 Task: Find connections with filter location Jhīnjhak with filter topic #branding with filter profile language Potuguese with filter current company GlobalLogic with filter school Vignan's Institute of Information Technology, Beside VSEZ, Duvvada, Gajuwaka,Vadlapudi (P.O)Pin-530049 (CC-L3) with filter industry Services for Renewable Energy with filter service category Packaging Design with filter keywords title Orderly
Action: Mouse moved to (147, 221)
Screenshot: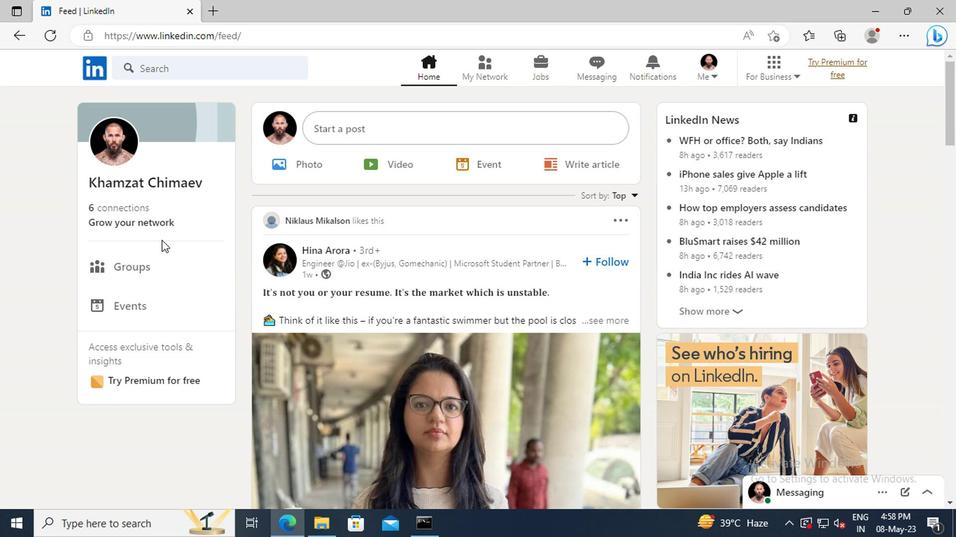 
Action: Mouse pressed left at (147, 221)
Screenshot: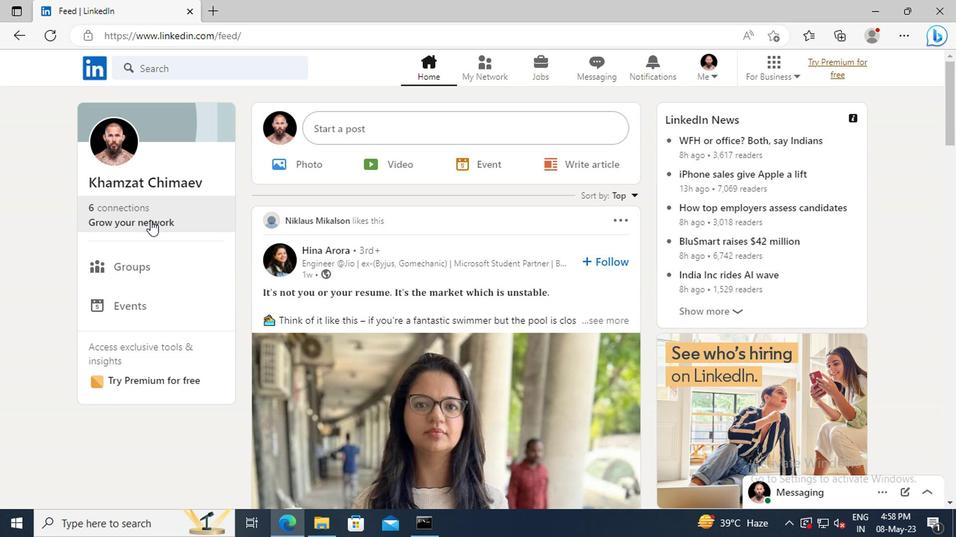 
Action: Mouse moved to (144, 147)
Screenshot: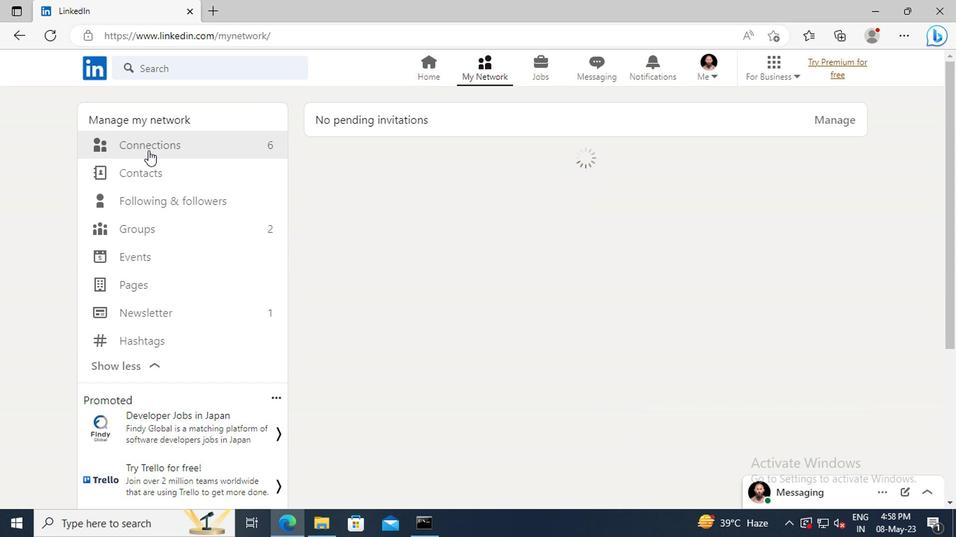 
Action: Mouse pressed left at (144, 147)
Screenshot: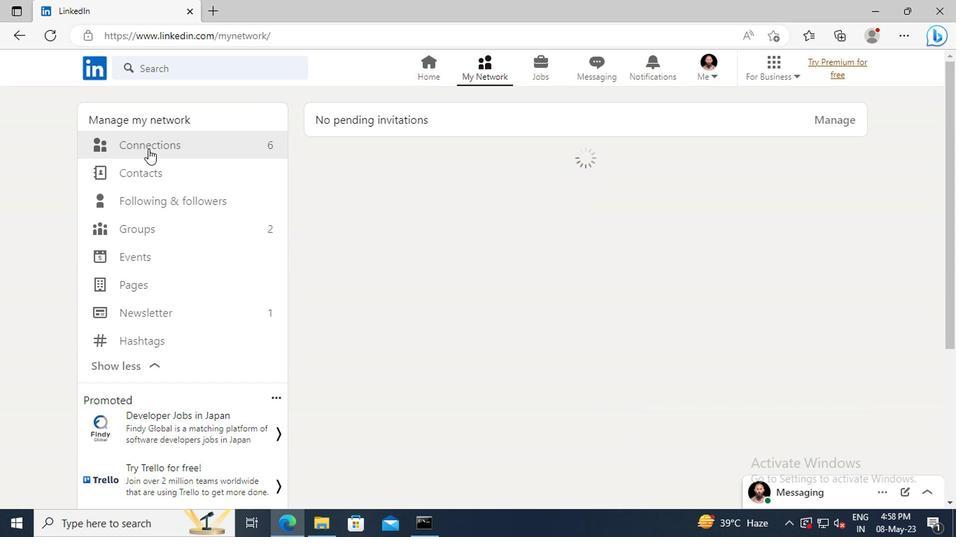 
Action: Mouse moved to (596, 154)
Screenshot: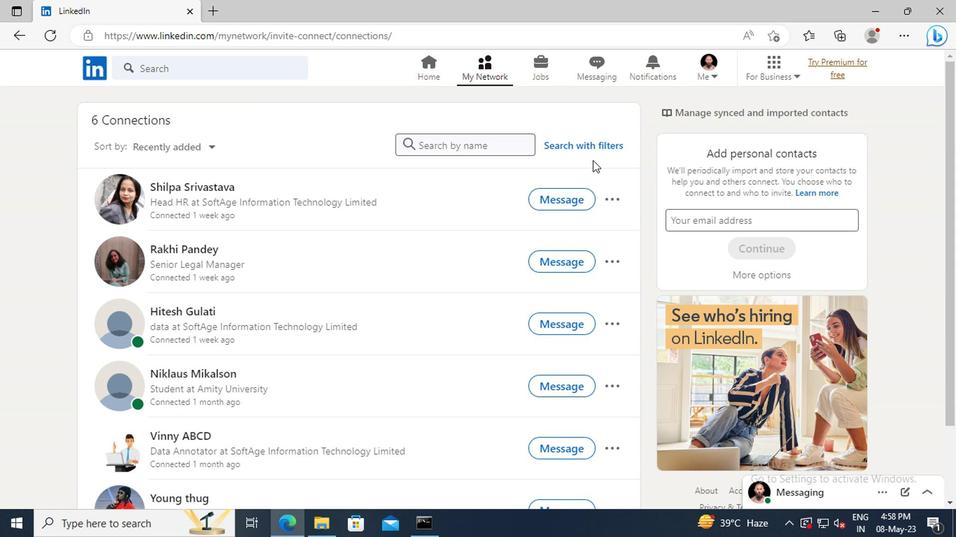 
Action: Mouse pressed left at (596, 154)
Screenshot: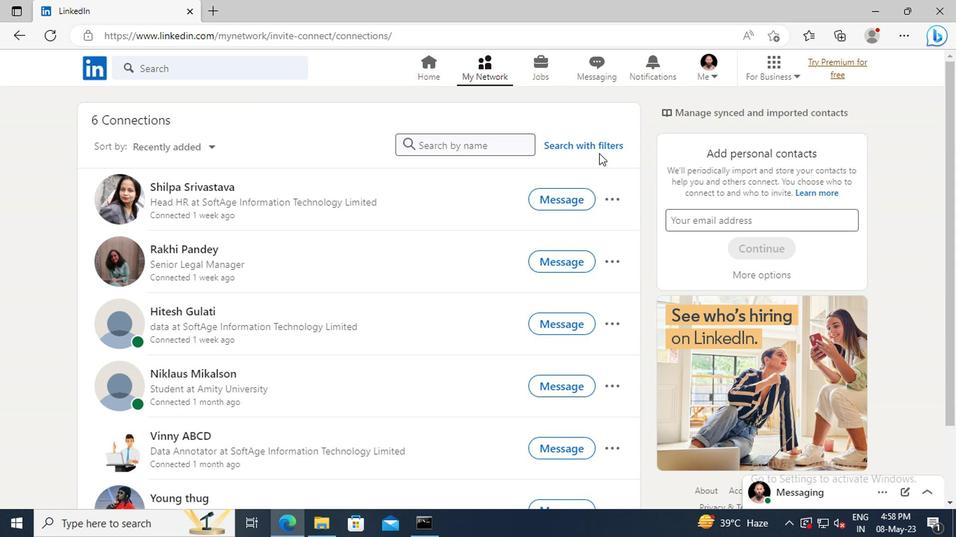 
Action: Mouse moved to (524, 113)
Screenshot: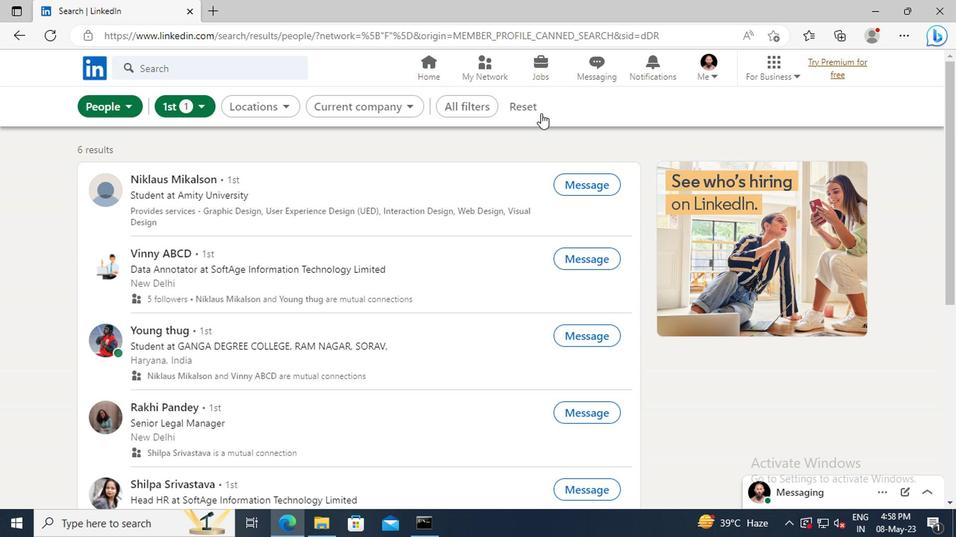 
Action: Mouse pressed left at (524, 113)
Screenshot: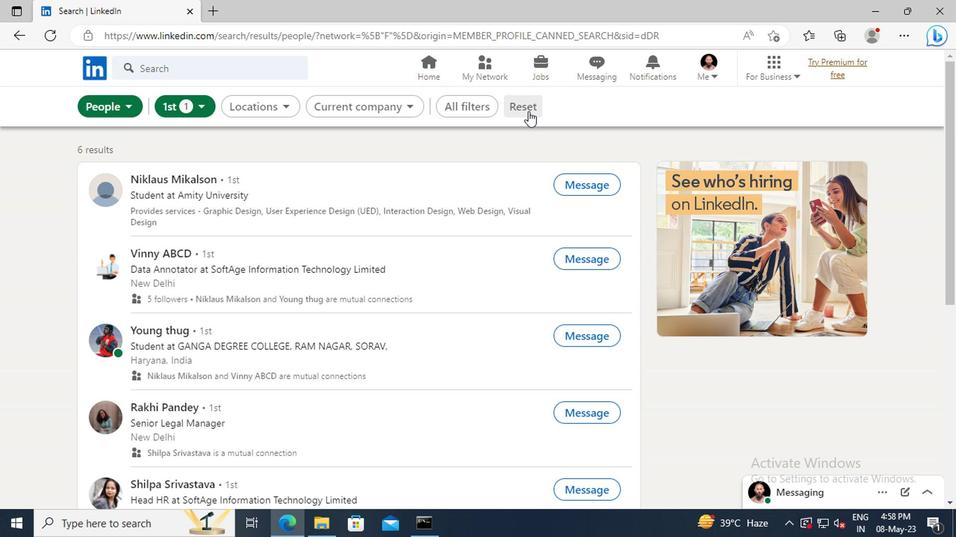 
Action: Mouse moved to (510, 110)
Screenshot: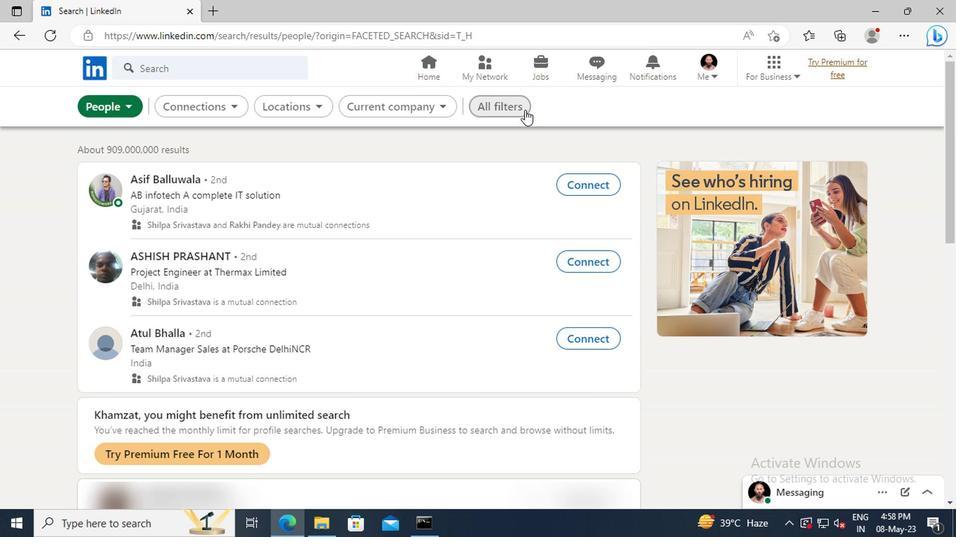 
Action: Mouse pressed left at (510, 110)
Screenshot: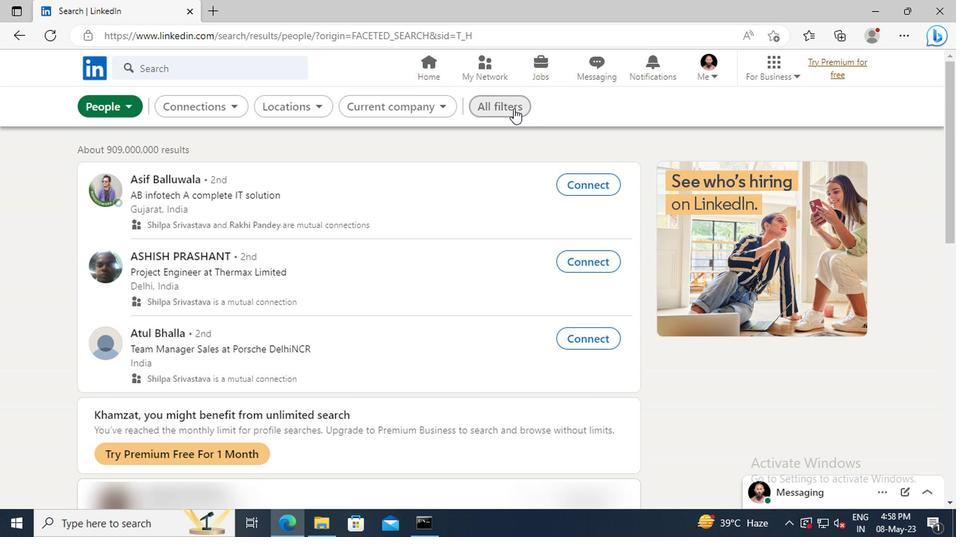 
Action: Mouse moved to (816, 266)
Screenshot: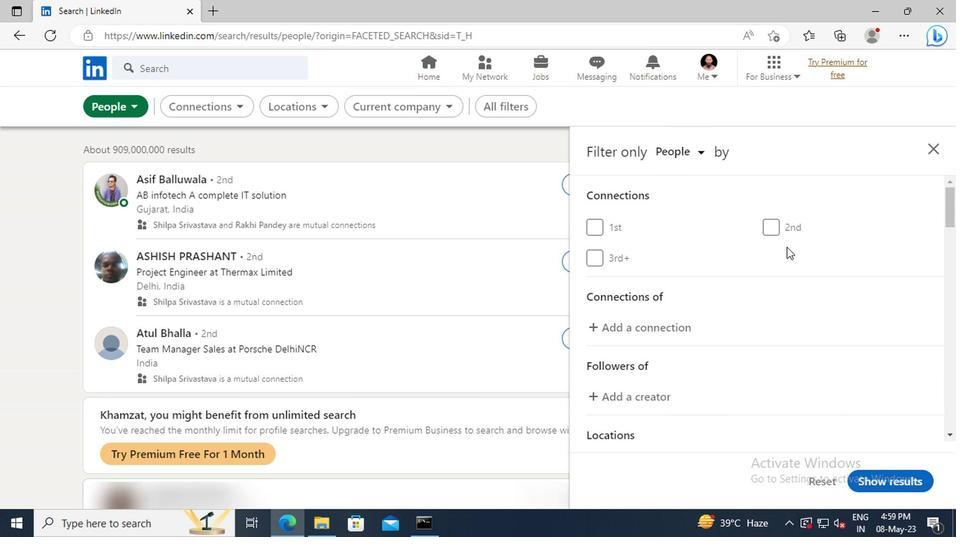 
Action: Mouse scrolled (816, 265) with delta (0, 0)
Screenshot: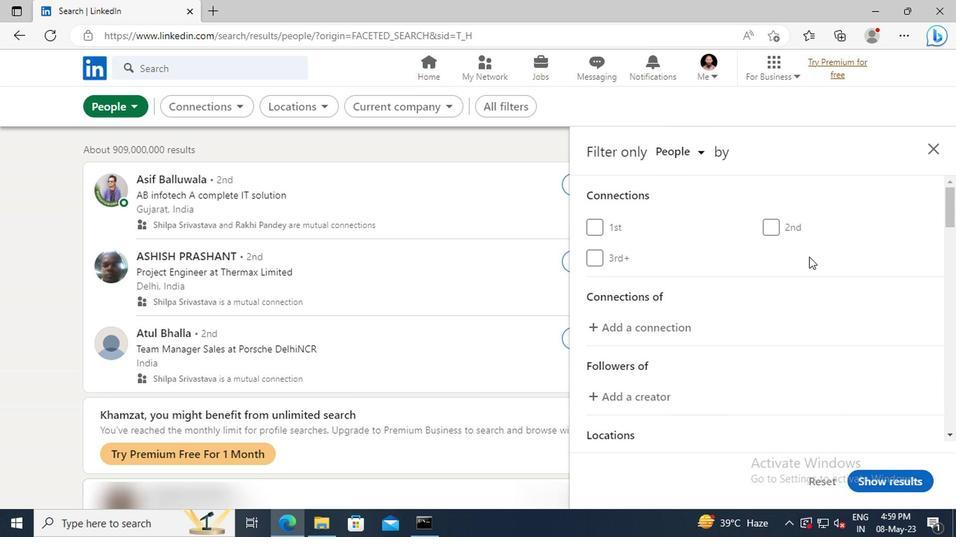 
Action: Mouse scrolled (816, 265) with delta (0, 0)
Screenshot: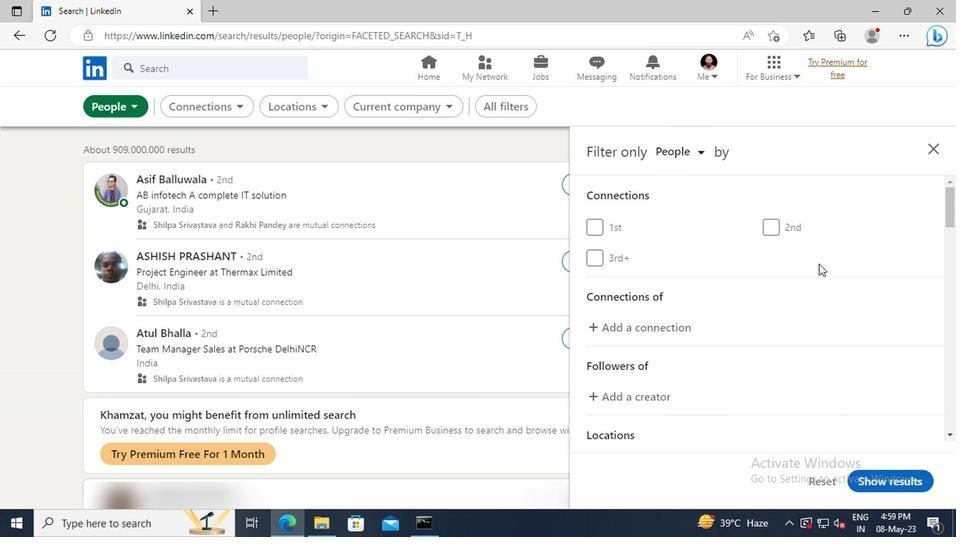 
Action: Mouse scrolled (816, 265) with delta (0, 0)
Screenshot: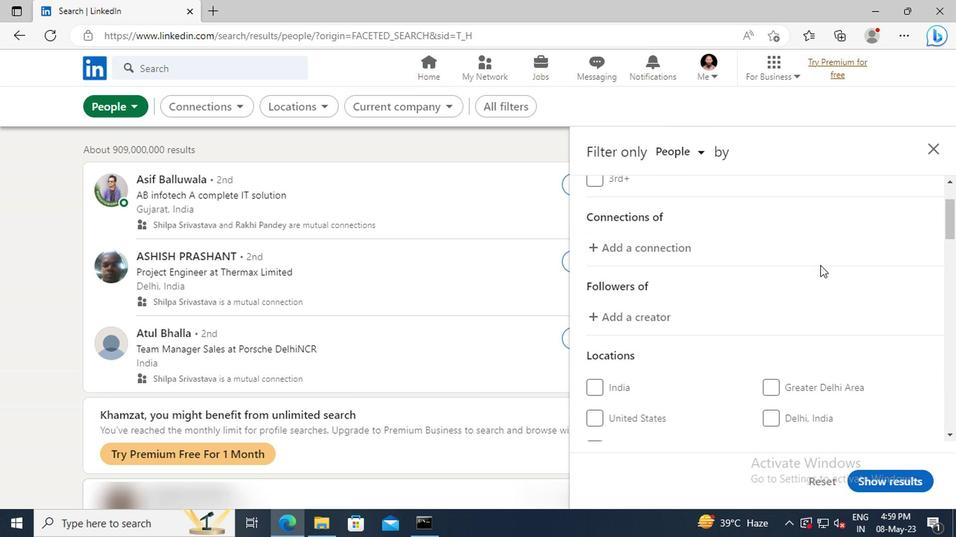 
Action: Mouse scrolled (816, 265) with delta (0, 0)
Screenshot: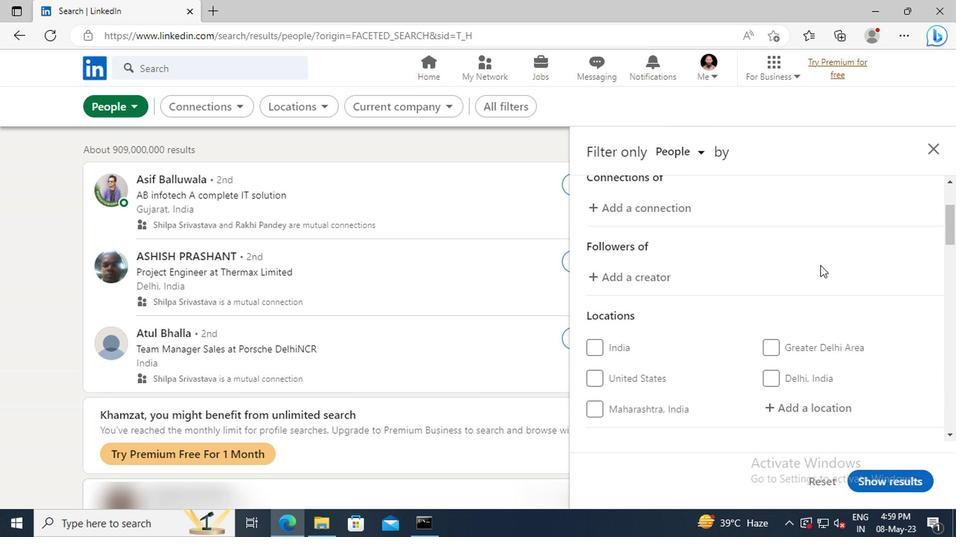 
Action: Mouse scrolled (816, 265) with delta (0, 0)
Screenshot: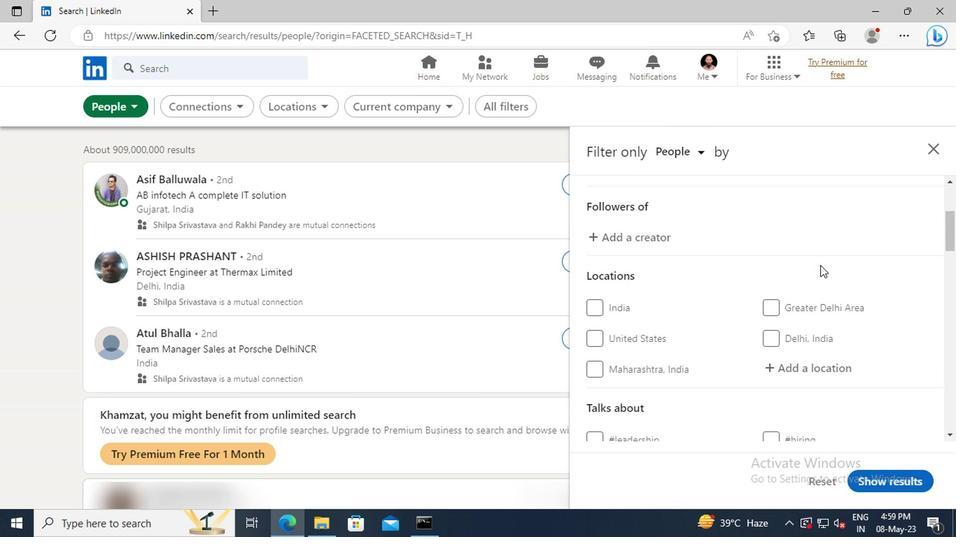 
Action: Mouse scrolled (816, 265) with delta (0, 0)
Screenshot: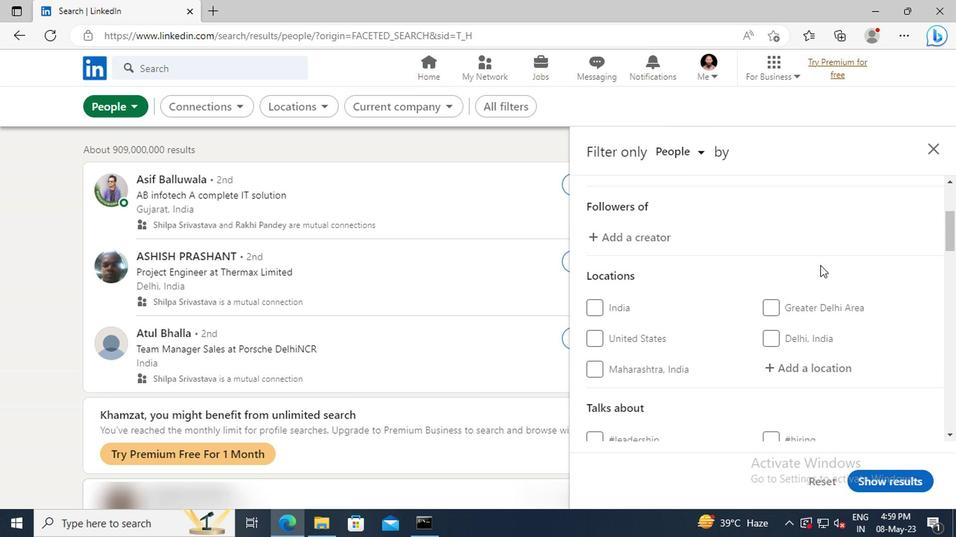 
Action: Mouse moved to (815, 286)
Screenshot: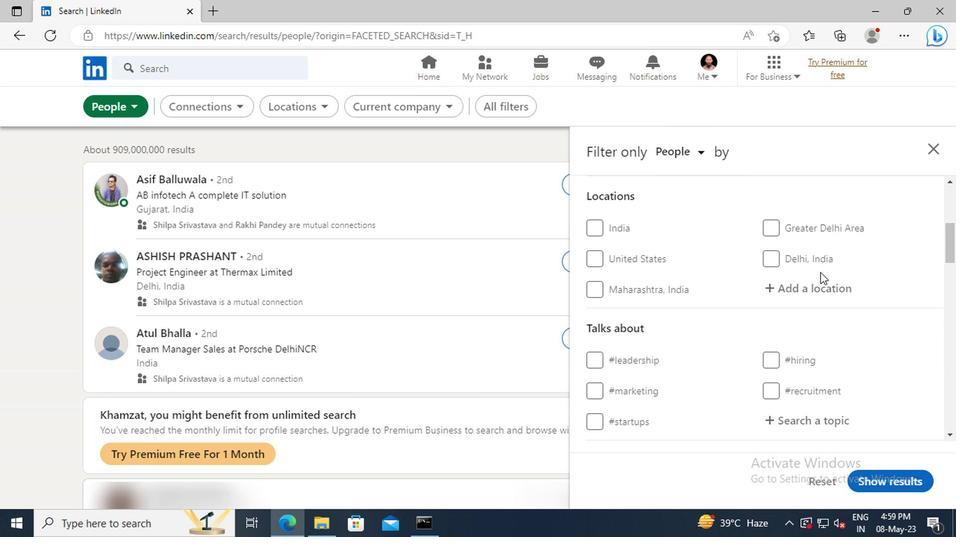 
Action: Mouse pressed left at (815, 286)
Screenshot: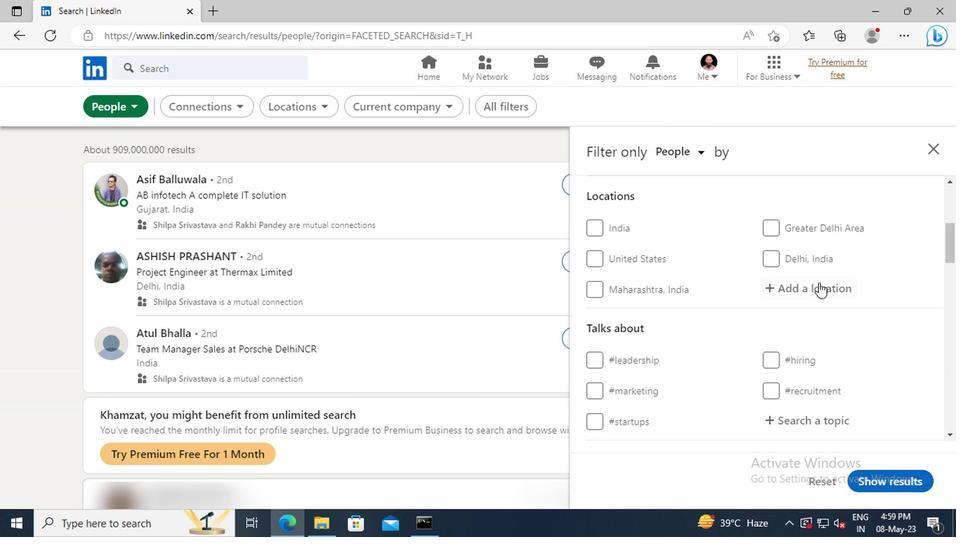 
Action: Key pressed <Key.shift>JHINJHAK<Key.enter>
Screenshot: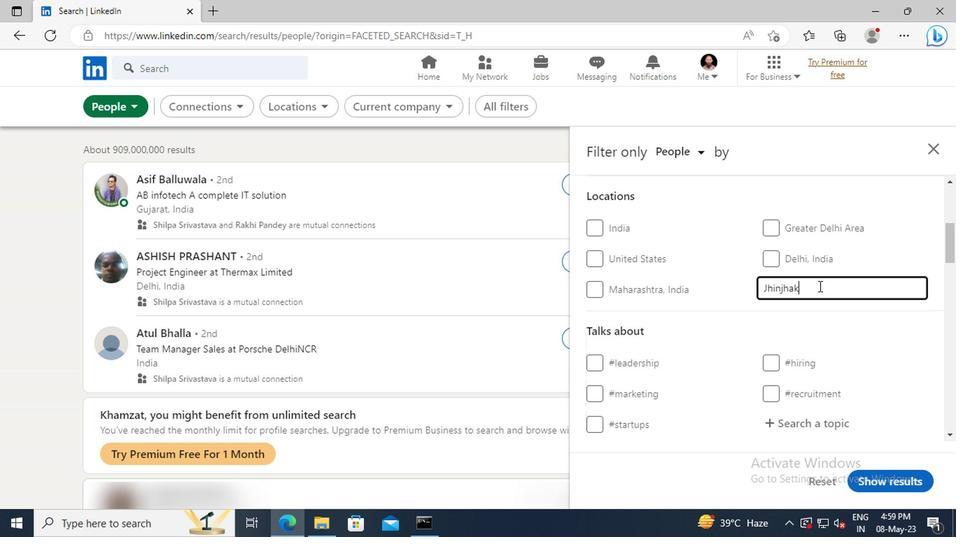 
Action: Mouse scrolled (815, 286) with delta (0, 0)
Screenshot: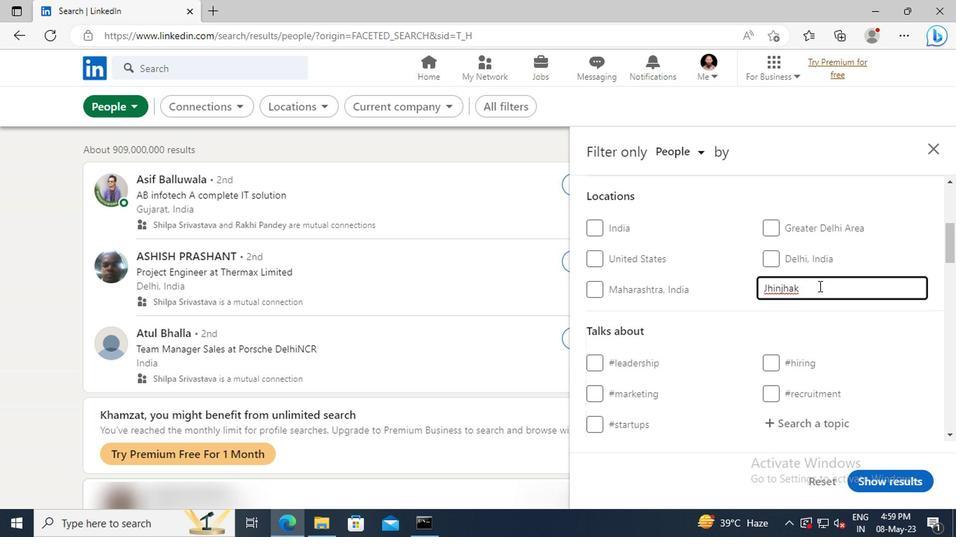
Action: Mouse scrolled (815, 286) with delta (0, 0)
Screenshot: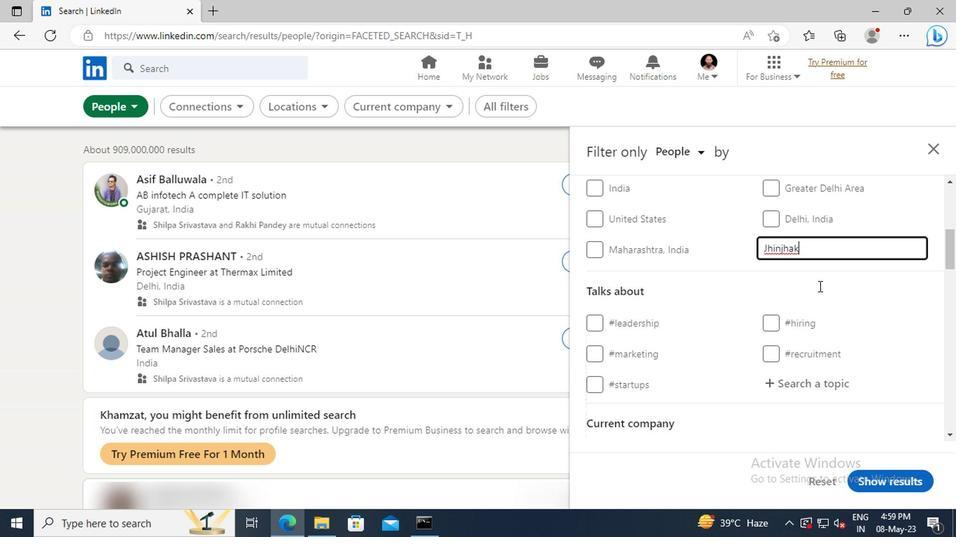 
Action: Mouse scrolled (815, 286) with delta (0, 0)
Screenshot: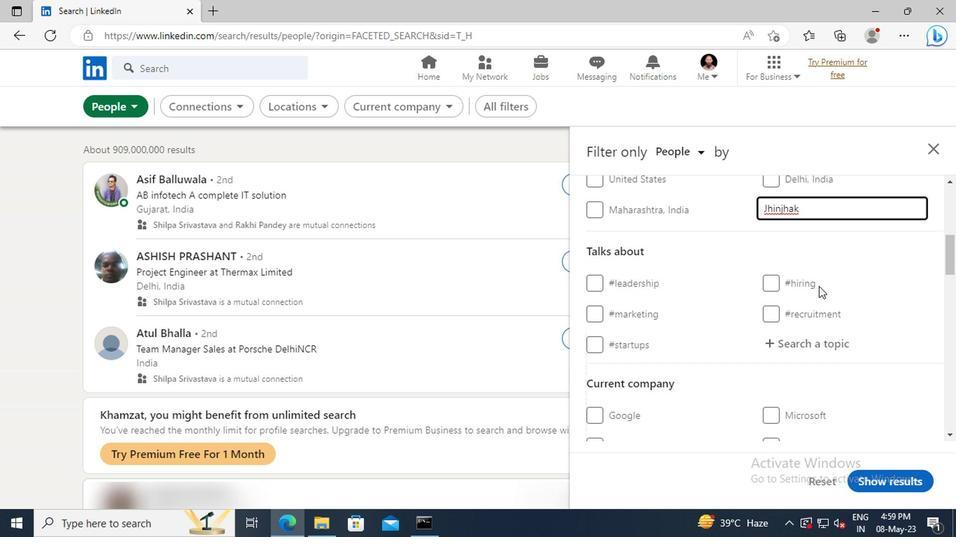 
Action: Mouse moved to (810, 303)
Screenshot: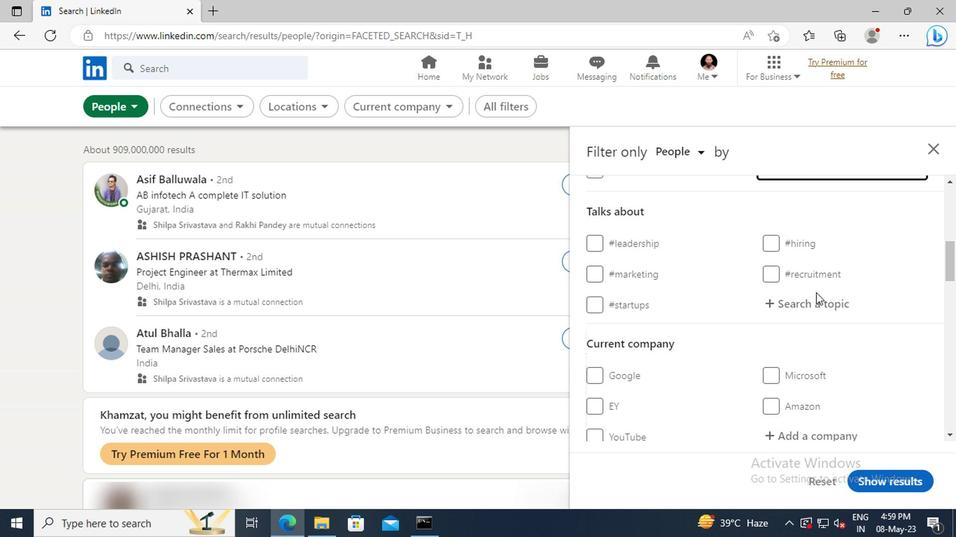 
Action: Mouse pressed left at (810, 303)
Screenshot: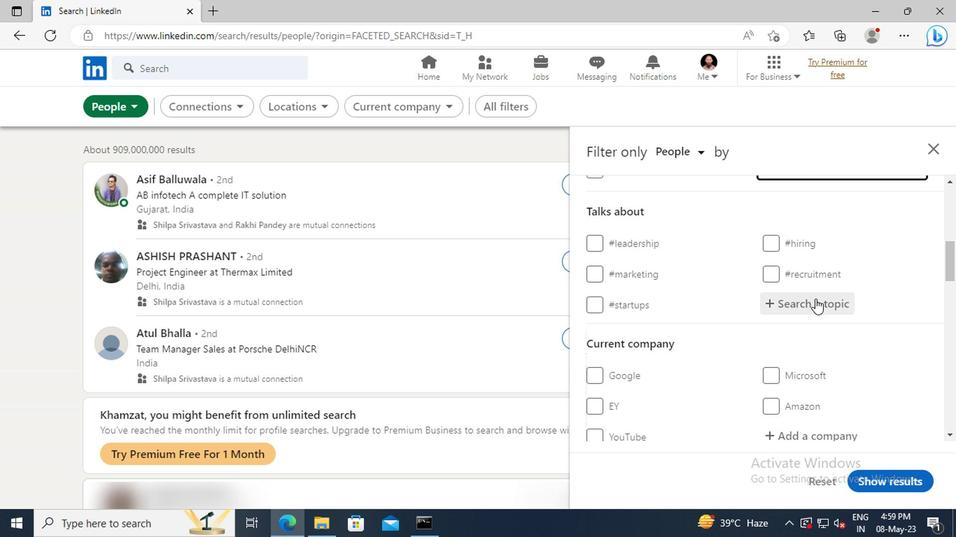 
Action: Key pressed BRANDI
Screenshot: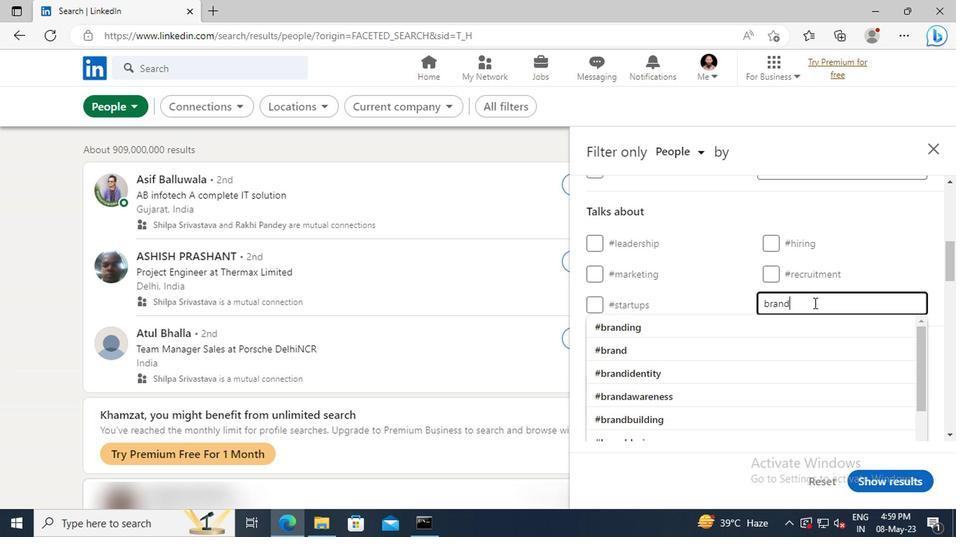 
Action: Mouse moved to (814, 321)
Screenshot: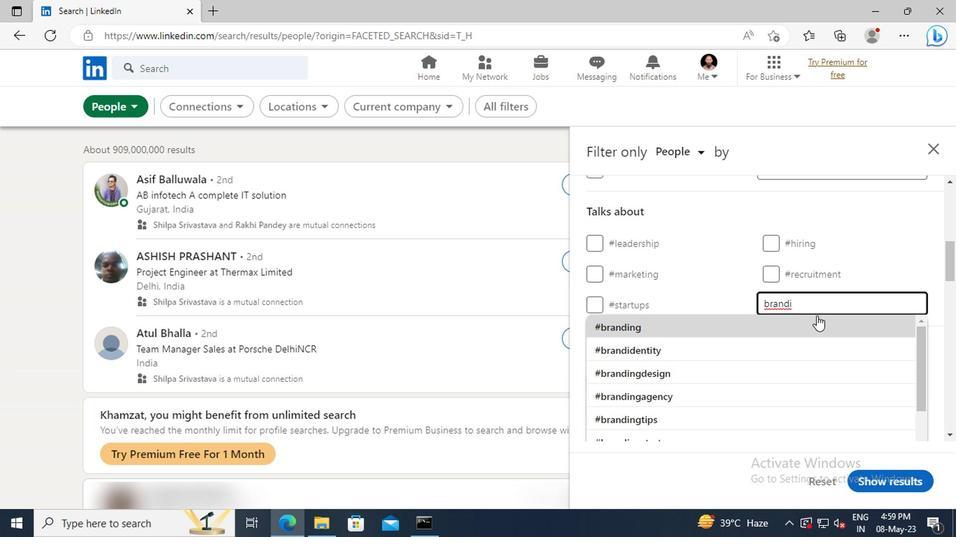
Action: Mouse pressed left at (814, 321)
Screenshot: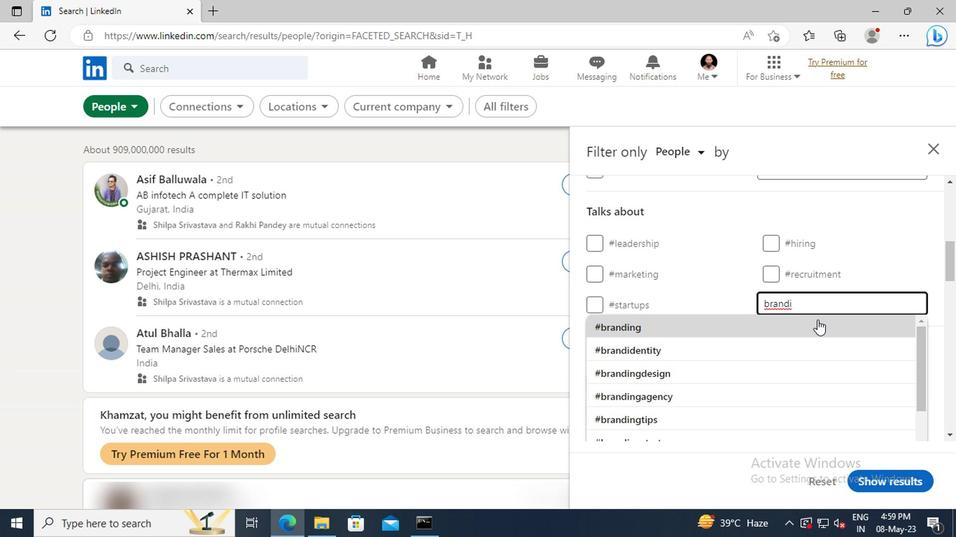 
Action: Mouse scrolled (814, 321) with delta (0, 0)
Screenshot: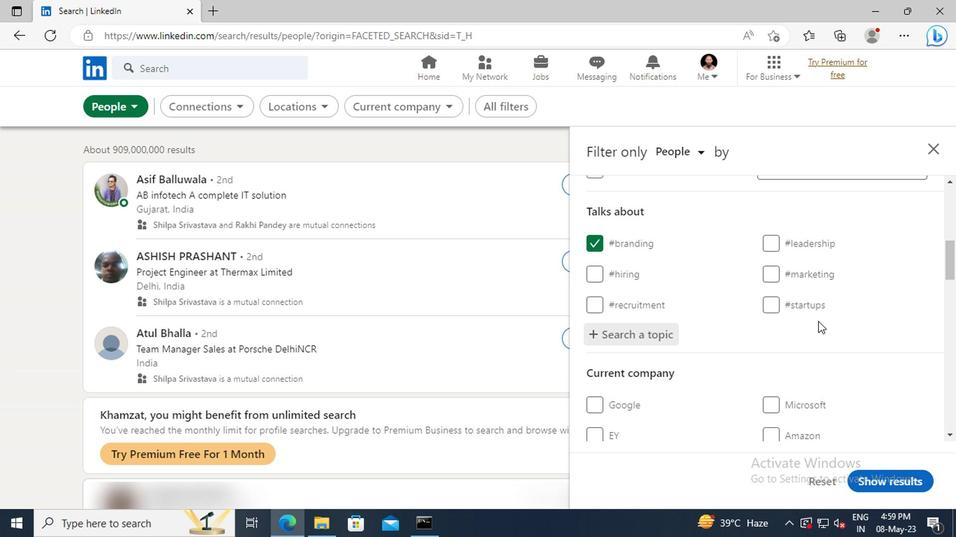 
Action: Mouse scrolled (814, 321) with delta (0, 0)
Screenshot: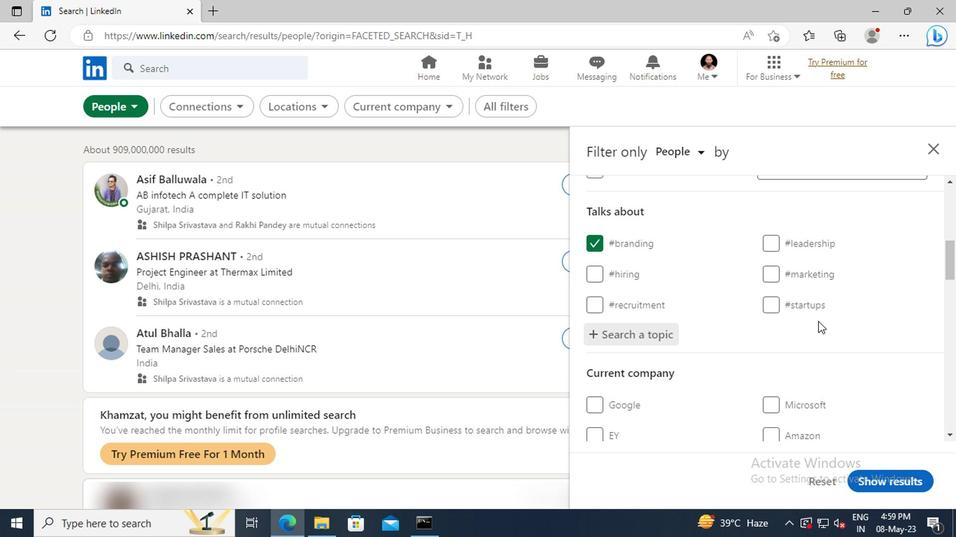 
Action: Mouse scrolled (814, 321) with delta (0, 0)
Screenshot: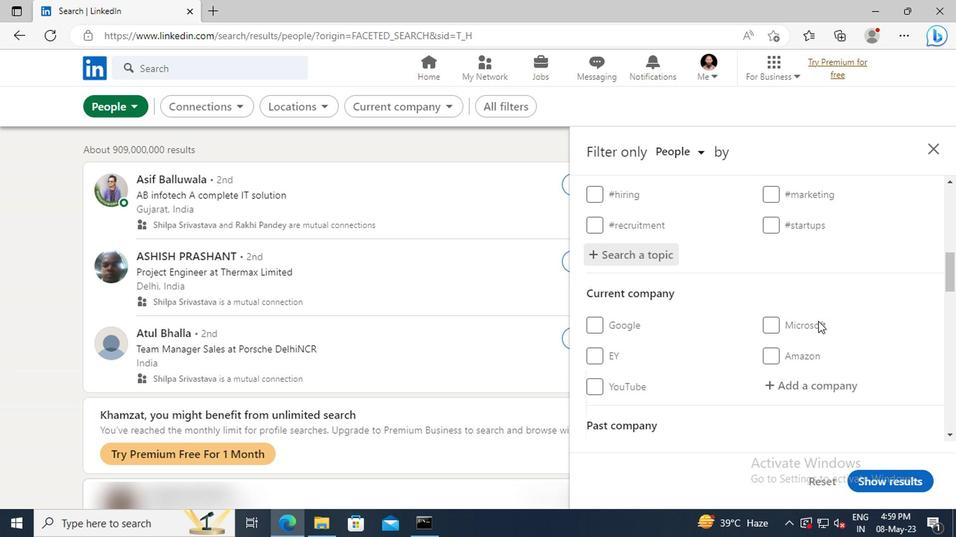 
Action: Mouse scrolled (814, 321) with delta (0, 0)
Screenshot: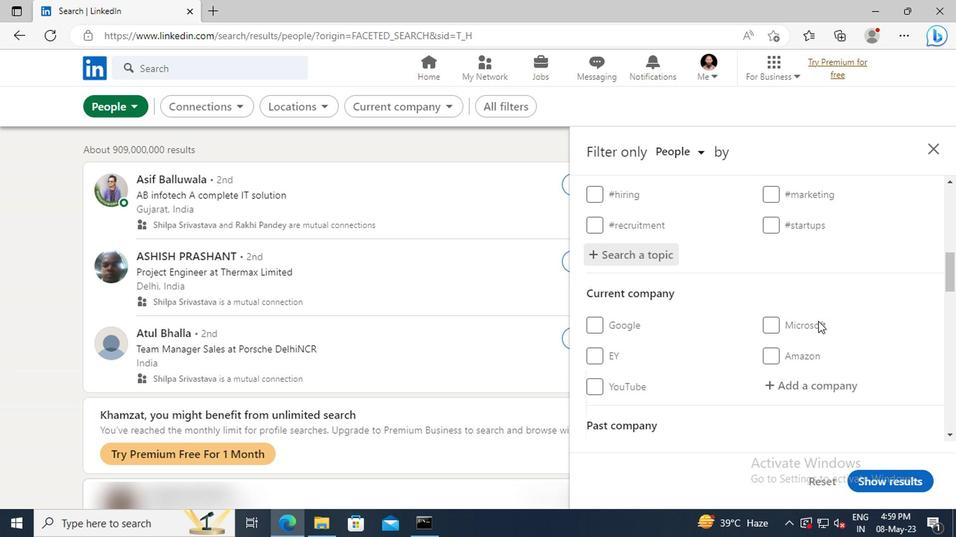 
Action: Mouse scrolled (814, 321) with delta (0, 0)
Screenshot: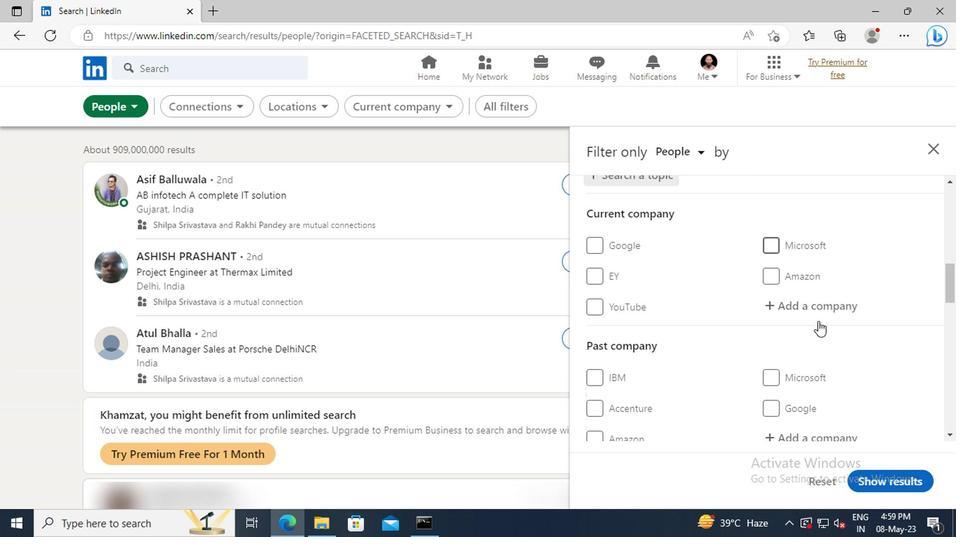 
Action: Mouse scrolled (814, 321) with delta (0, 0)
Screenshot: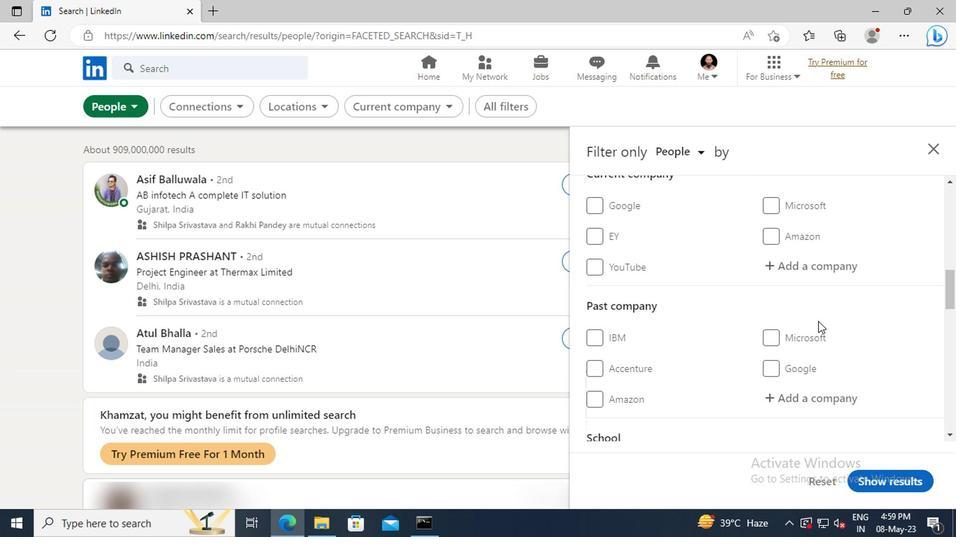 
Action: Mouse scrolled (814, 321) with delta (0, 0)
Screenshot: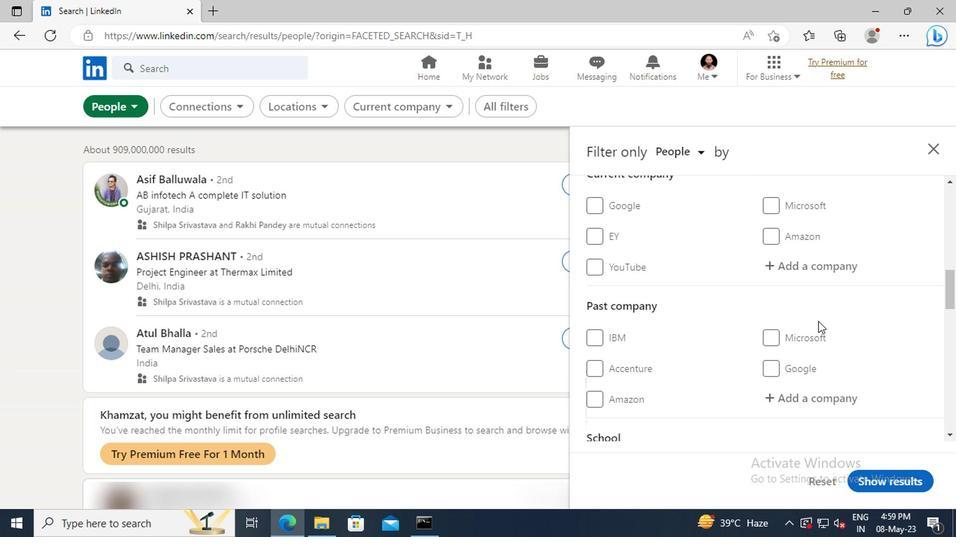 
Action: Mouse scrolled (814, 321) with delta (0, 0)
Screenshot: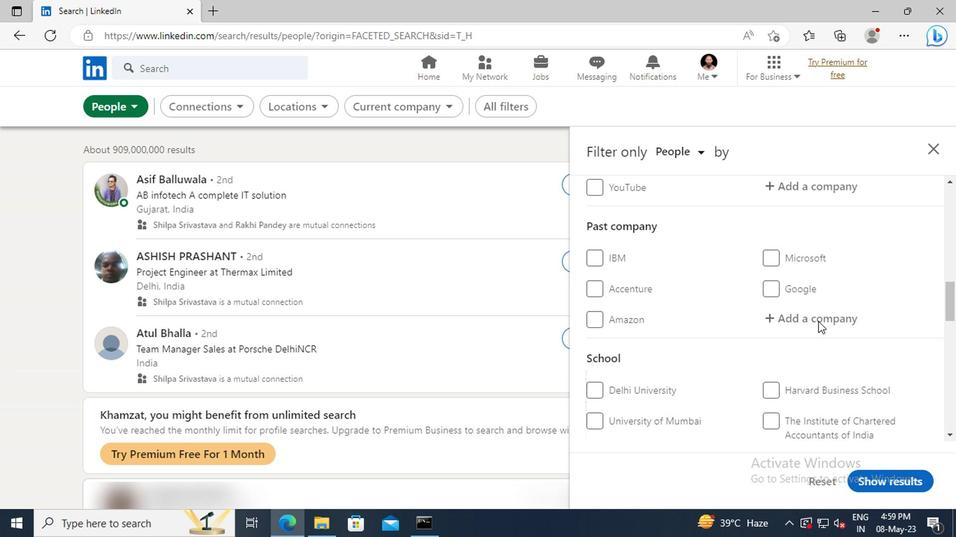 
Action: Mouse scrolled (814, 321) with delta (0, 0)
Screenshot: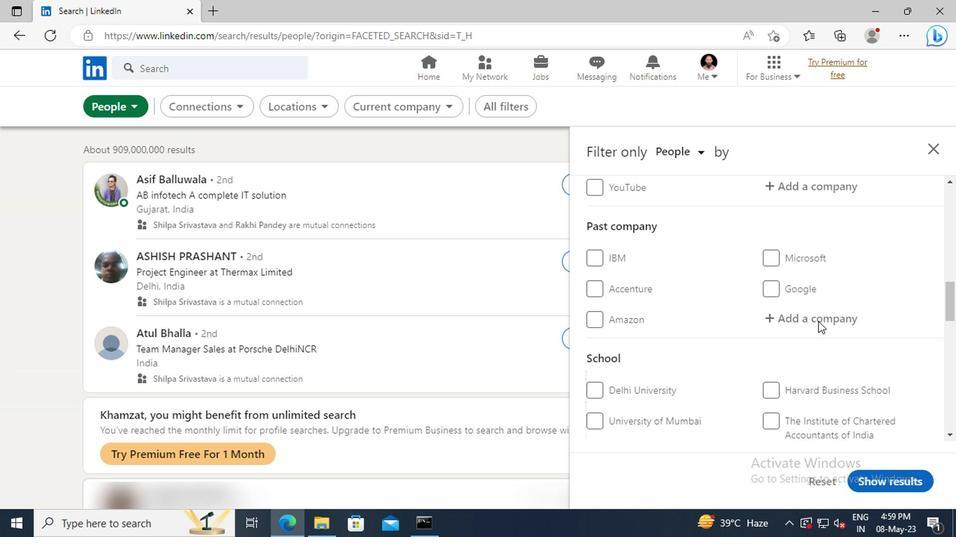 
Action: Mouse scrolled (814, 321) with delta (0, 0)
Screenshot: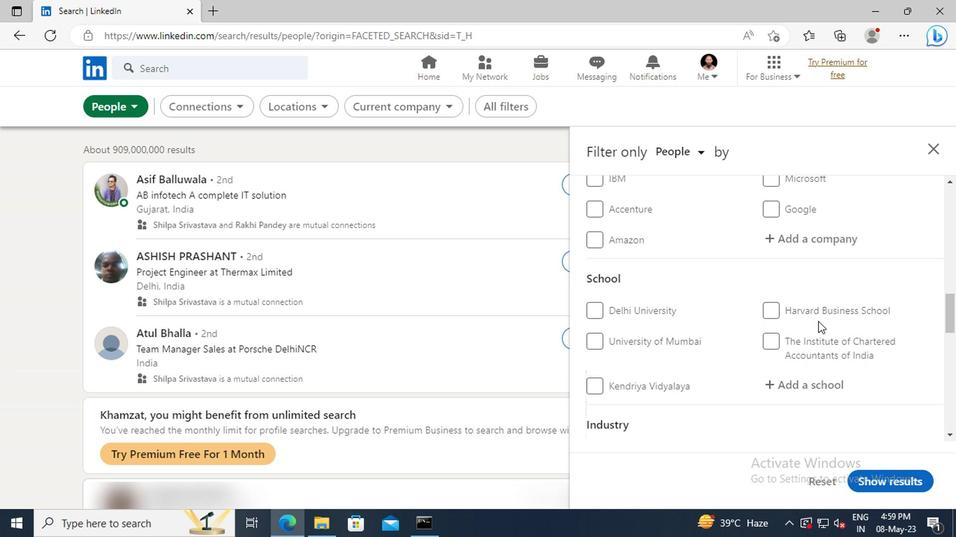 
Action: Mouse scrolled (814, 321) with delta (0, 0)
Screenshot: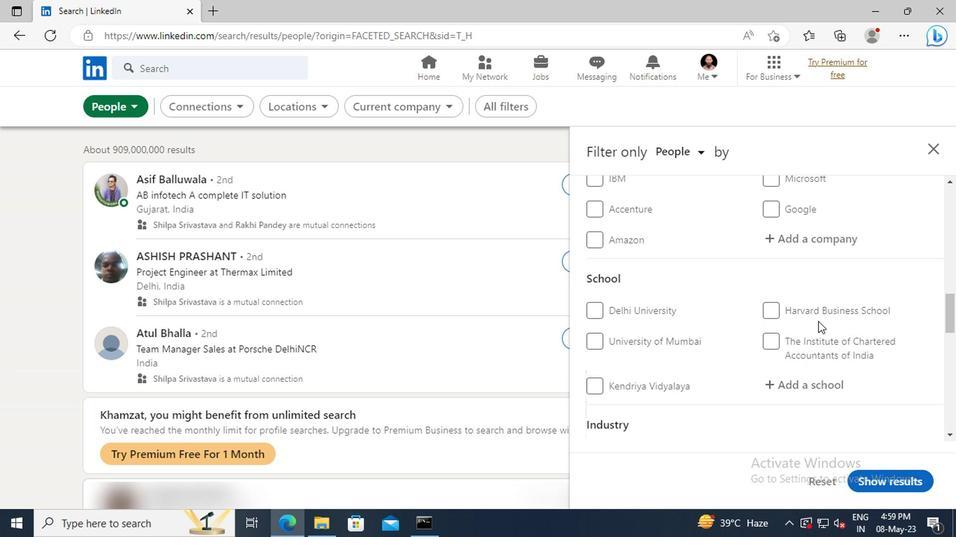 
Action: Mouse scrolled (814, 321) with delta (0, 0)
Screenshot: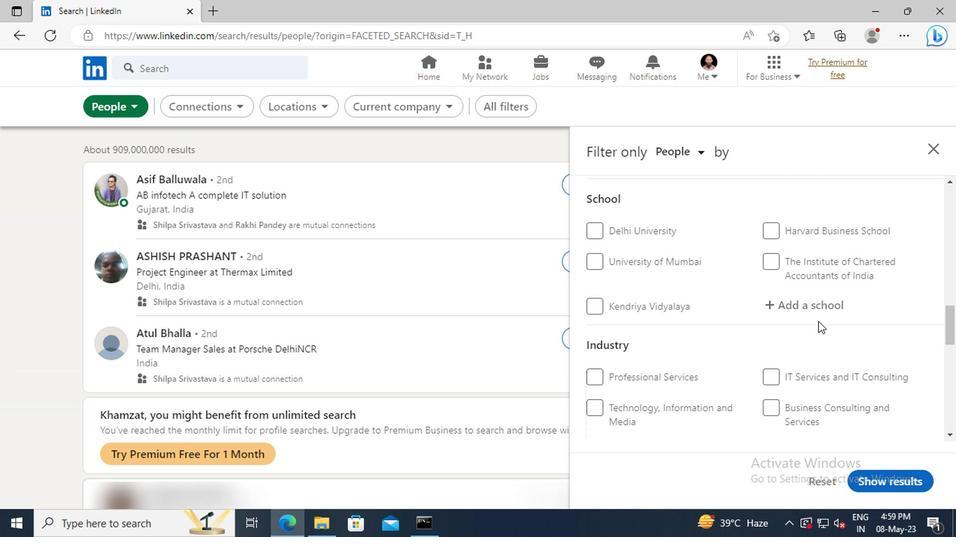 
Action: Mouse scrolled (814, 321) with delta (0, 0)
Screenshot: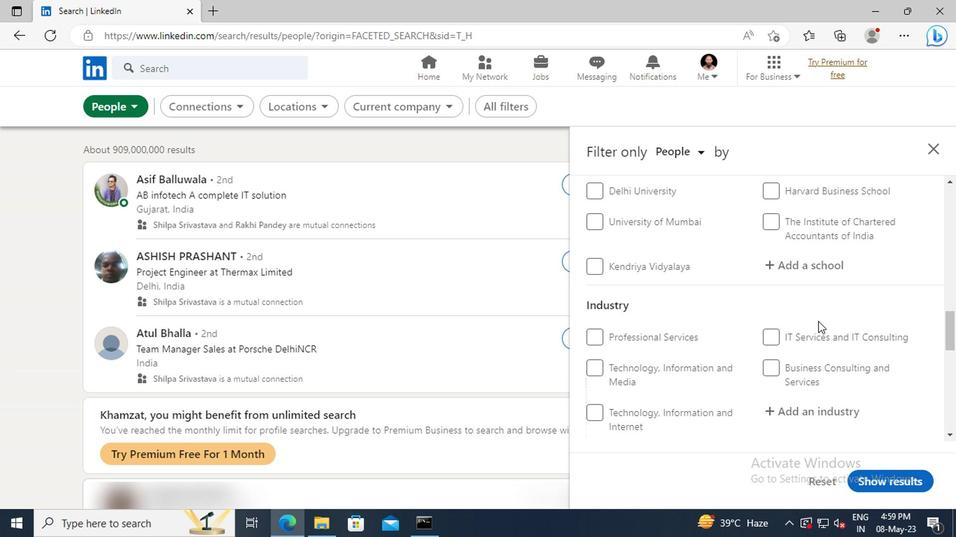 
Action: Mouse scrolled (814, 321) with delta (0, 0)
Screenshot: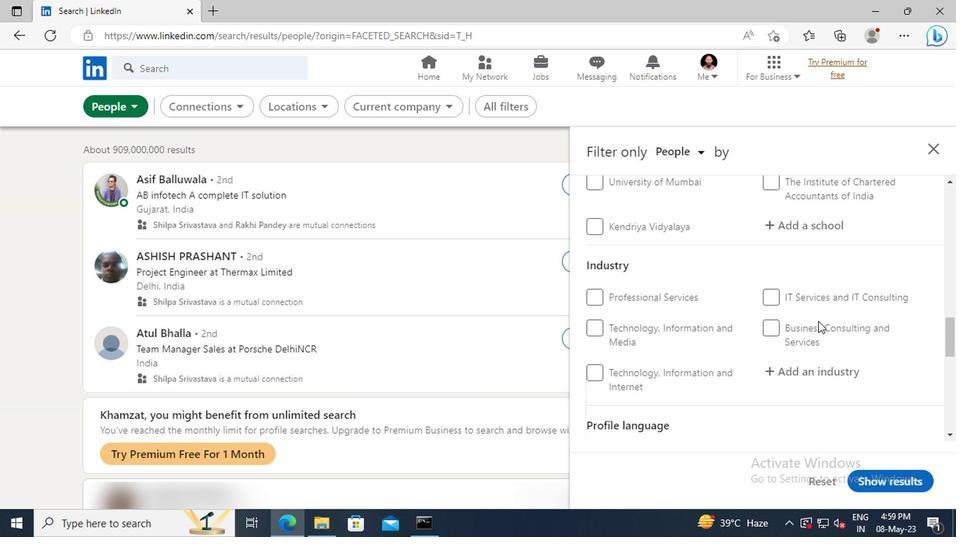 
Action: Mouse scrolled (814, 321) with delta (0, 0)
Screenshot: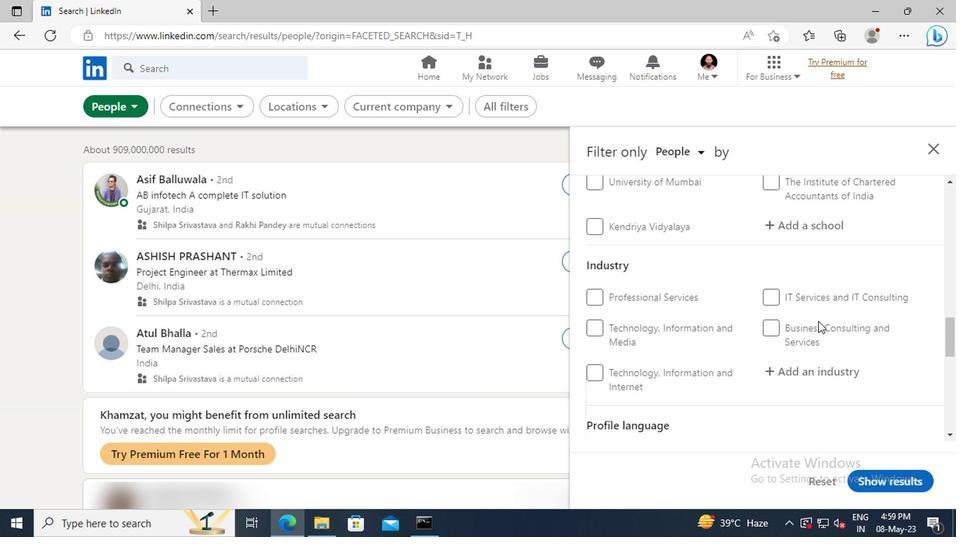 
Action: Mouse scrolled (814, 321) with delta (0, 0)
Screenshot: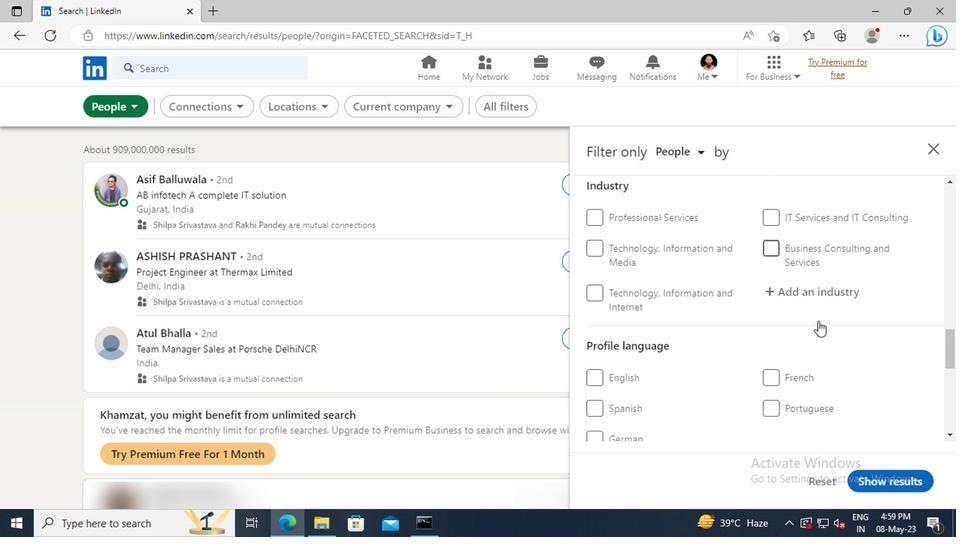
Action: Mouse moved to (773, 372)
Screenshot: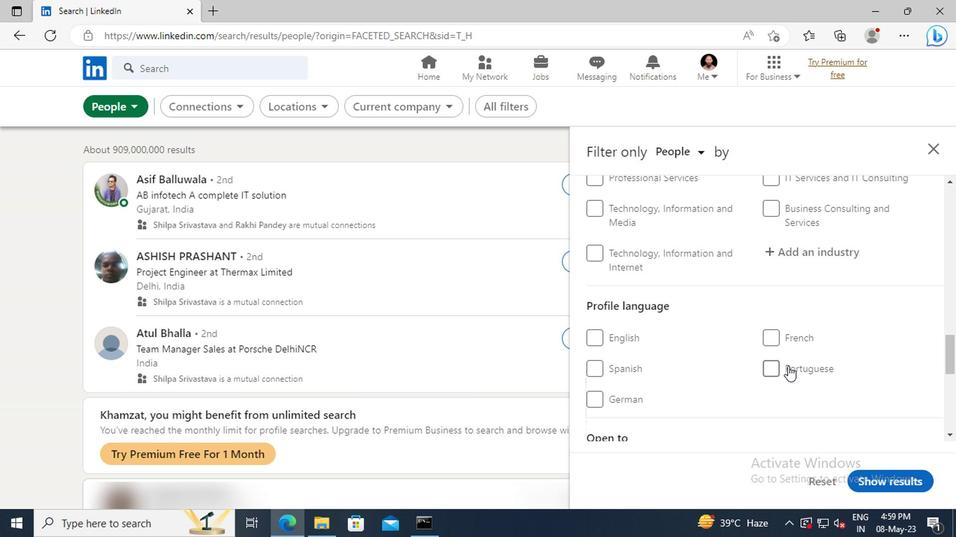 
Action: Mouse pressed left at (773, 372)
Screenshot: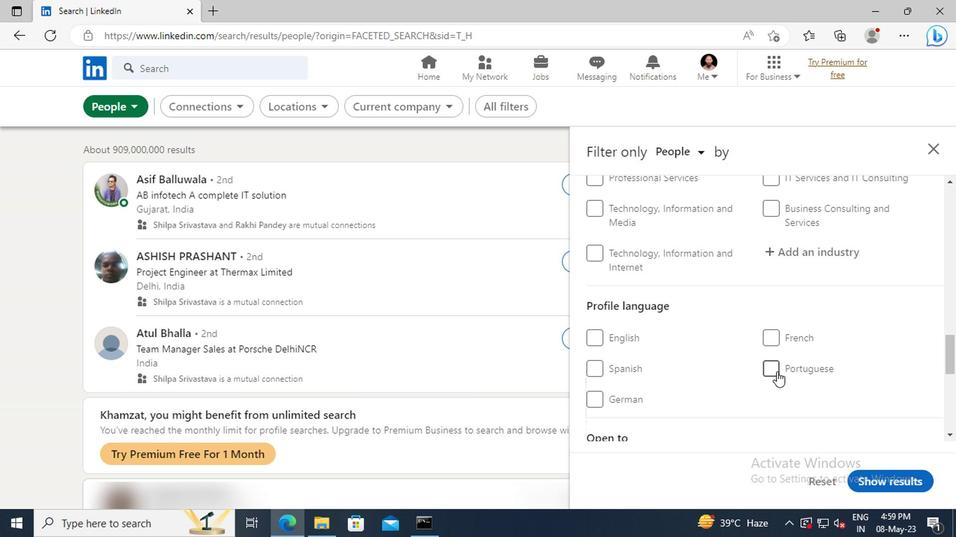 
Action: Mouse moved to (794, 337)
Screenshot: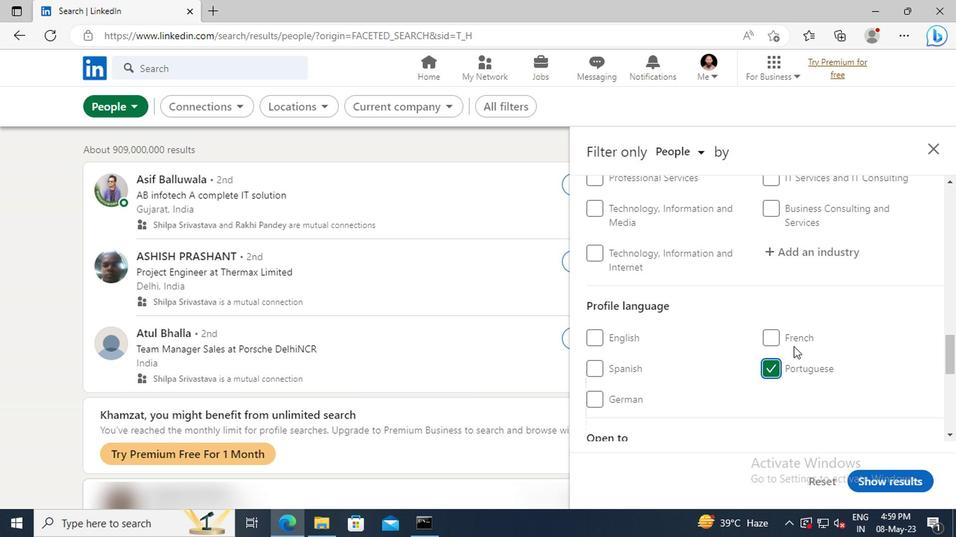 
Action: Mouse scrolled (794, 338) with delta (0, 0)
Screenshot: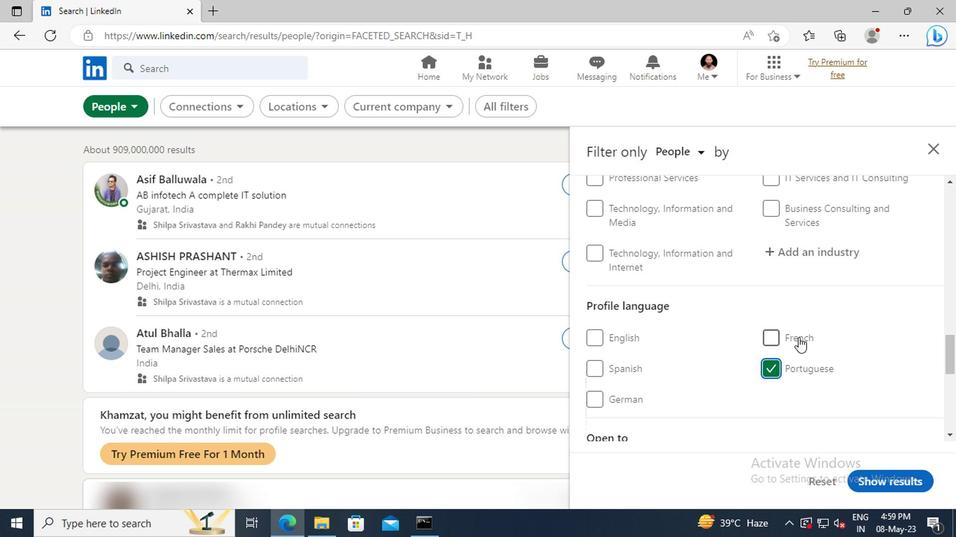 
Action: Mouse scrolled (794, 338) with delta (0, 0)
Screenshot: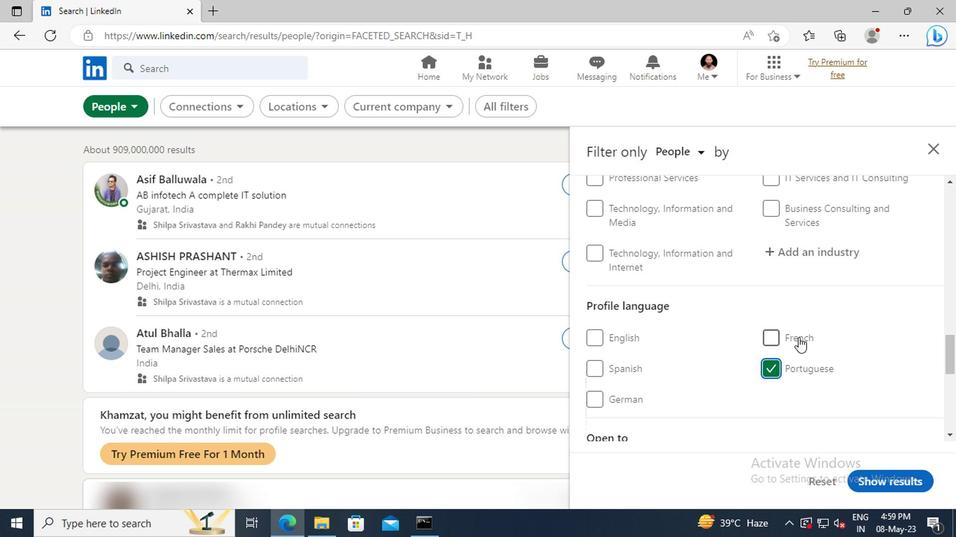 
Action: Mouse scrolled (794, 338) with delta (0, 0)
Screenshot: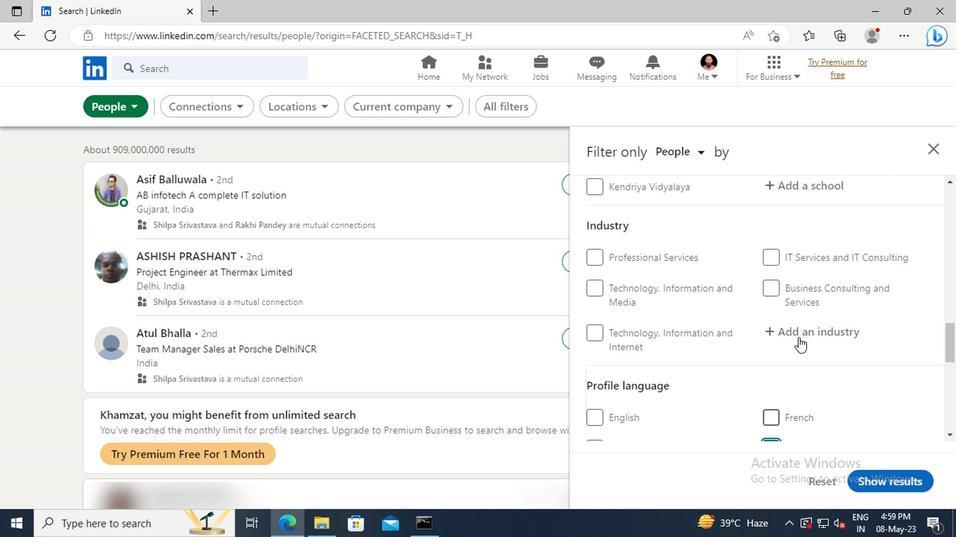 
Action: Mouse scrolled (794, 338) with delta (0, 0)
Screenshot: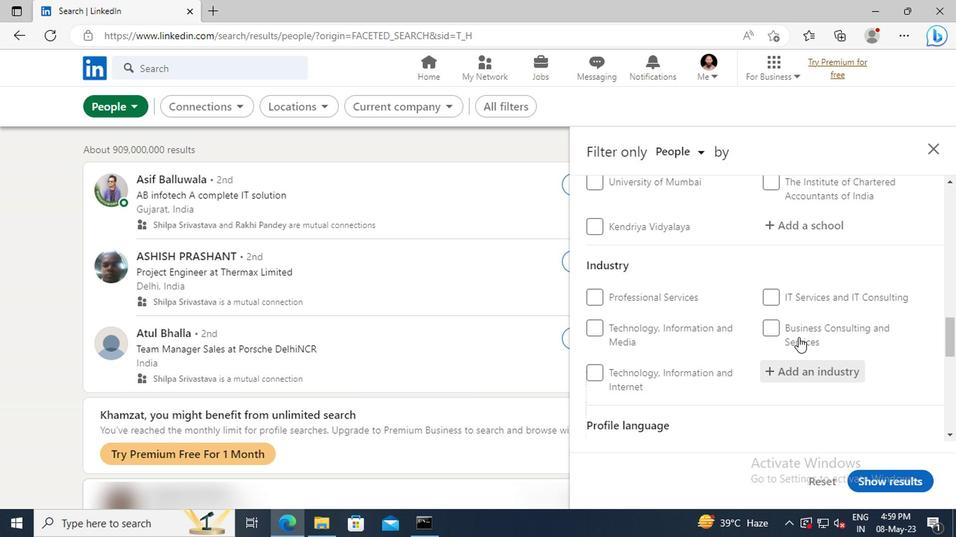 
Action: Mouse scrolled (794, 338) with delta (0, 0)
Screenshot: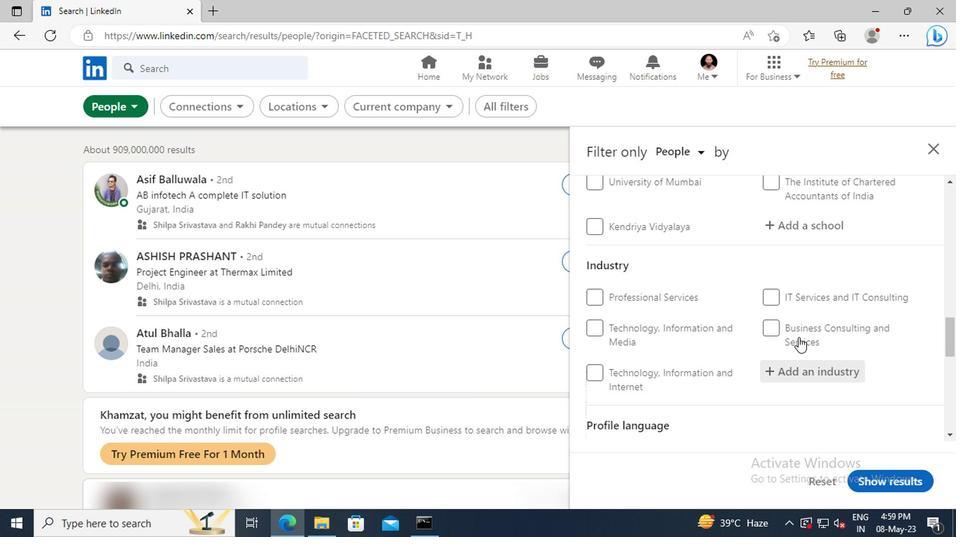 
Action: Mouse scrolled (794, 338) with delta (0, 0)
Screenshot: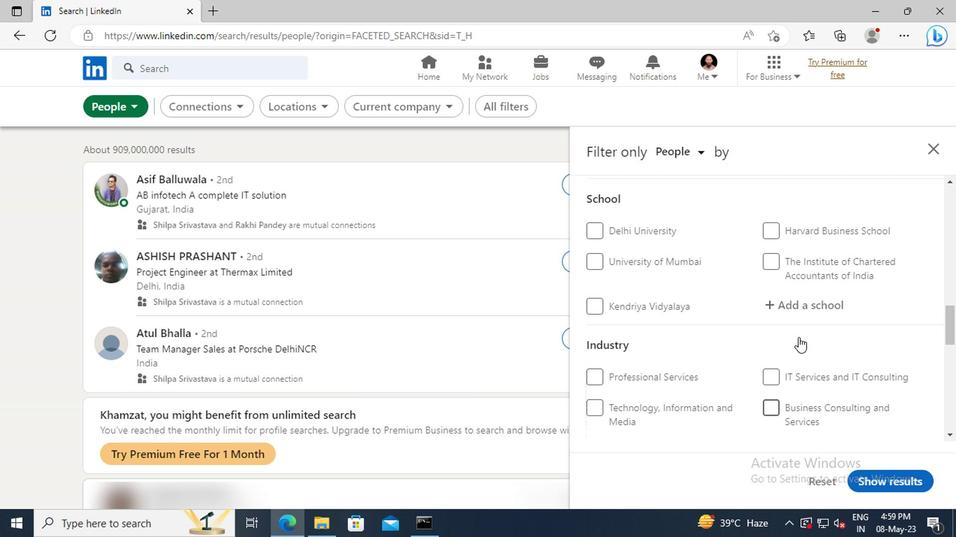 
Action: Mouse scrolled (794, 338) with delta (0, 0)
Screenshot: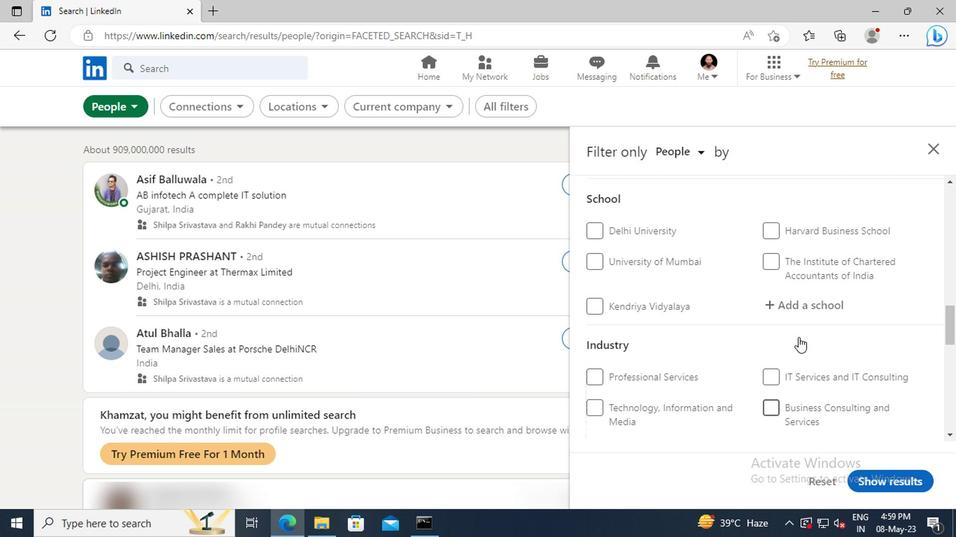 
Action: Mouse scrolled (794, 338) with delta (0, 0)
Screenshot: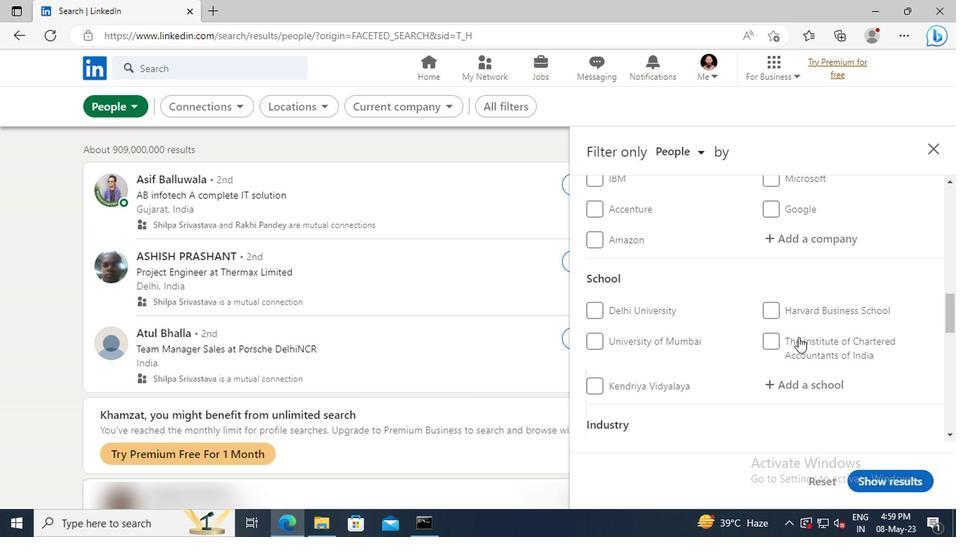 
Action: Mouse scrolled (794, 338) with delta (0, 0)
Screenshot: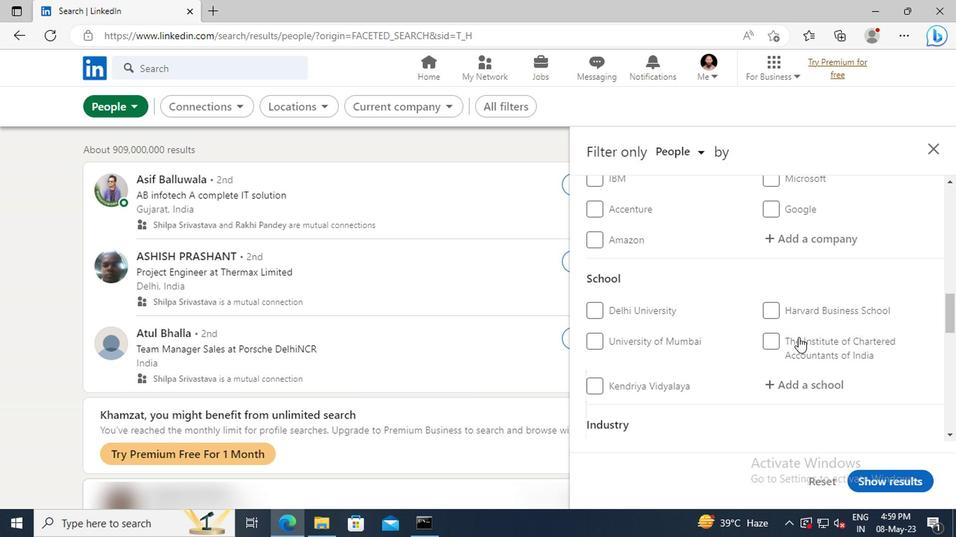 
Action: Mouse scrolled (794, 338) with delta (0, 0)
Screenshot: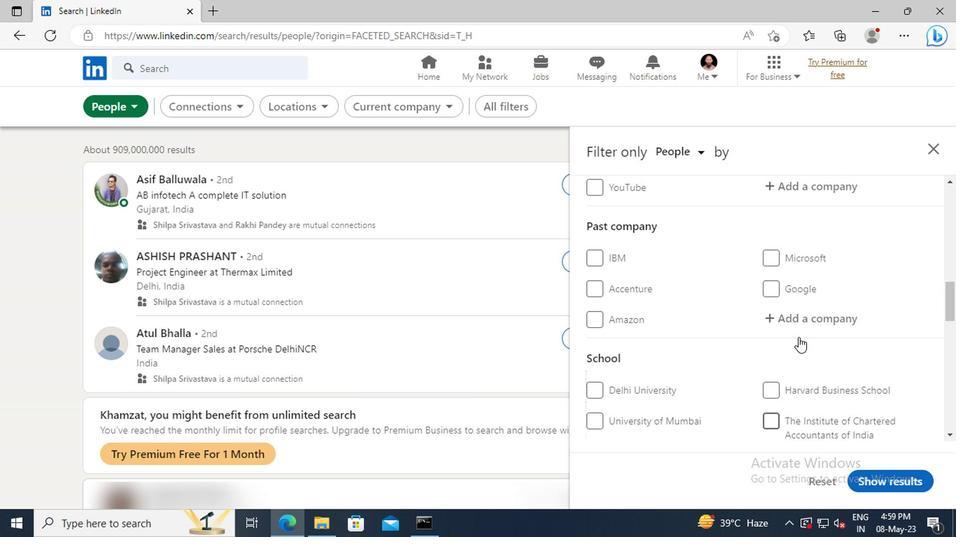 
Action: Mouse moved to (794, 337)
Screenshot: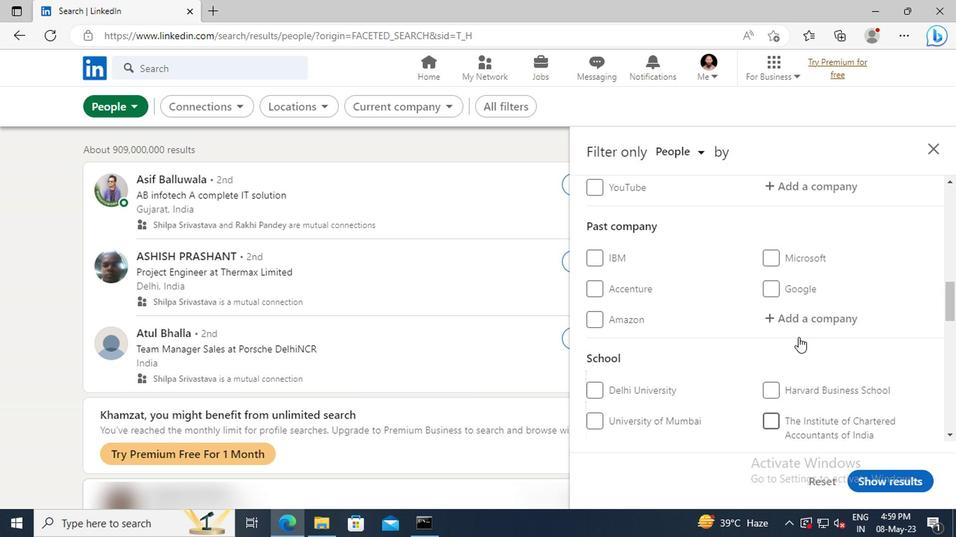 
Action: Mouse scrolled (794, 338) with delta (0, 0)
Screenshot: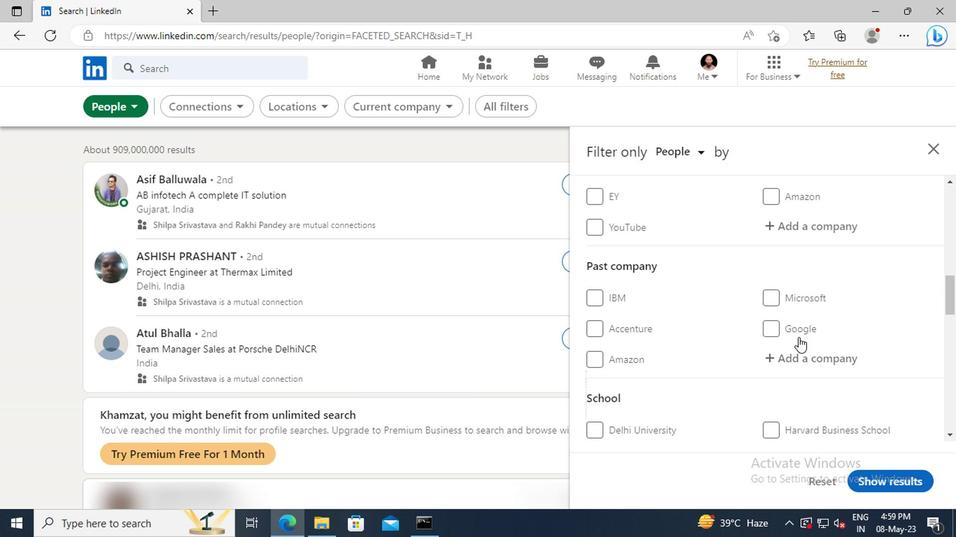
Action: Mouse scrolled (794, 338) with delta (0, 0)
Screenshot: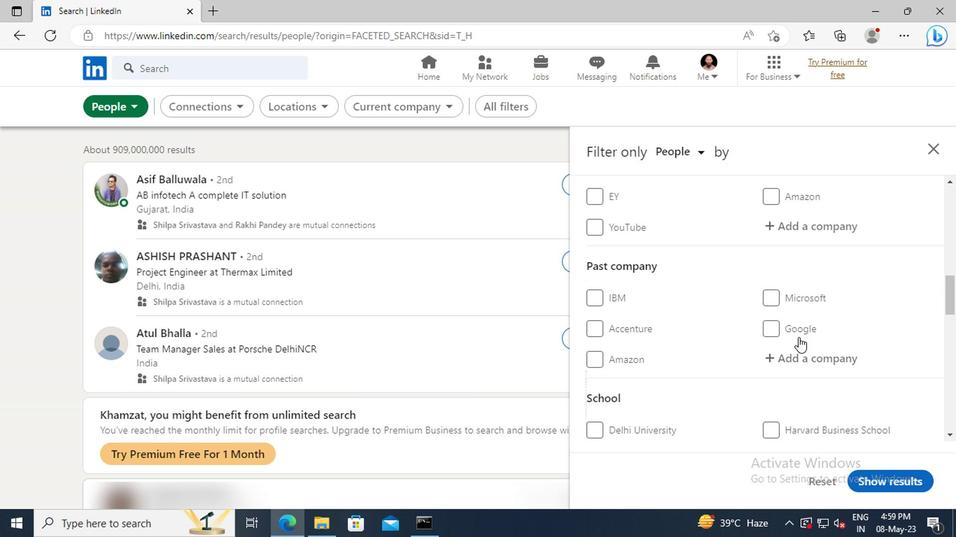 
Action: Mouse moved to (784, 309)
Screenshot: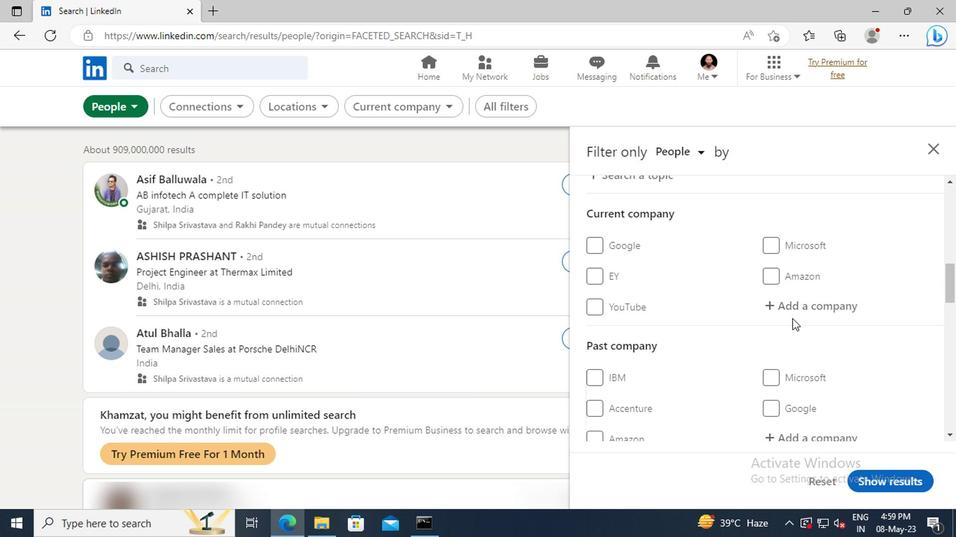 
Action: Mouse pressed left at (784, 309)
Screenshot: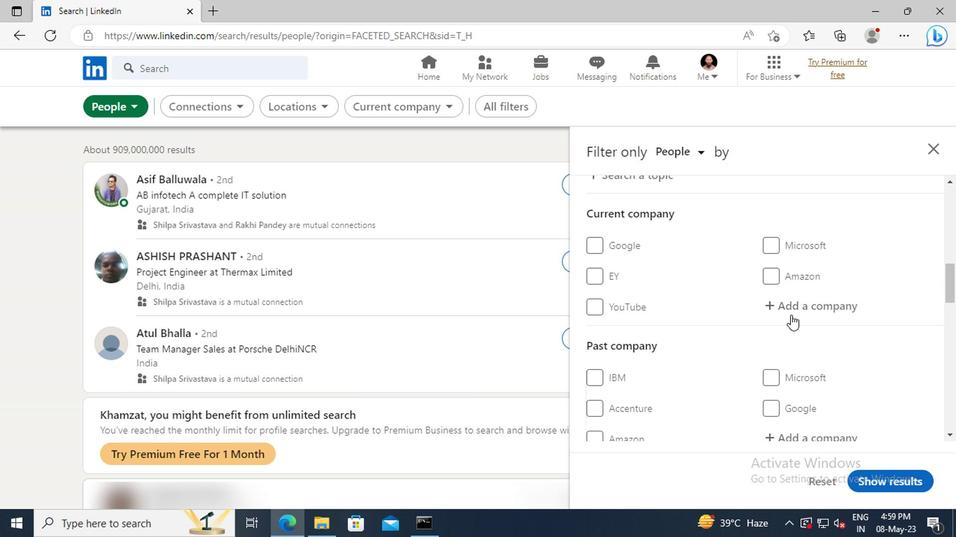 
Action: Key pressed <Key.shift>GLOBAL<Key.shift>LO
Screenshot: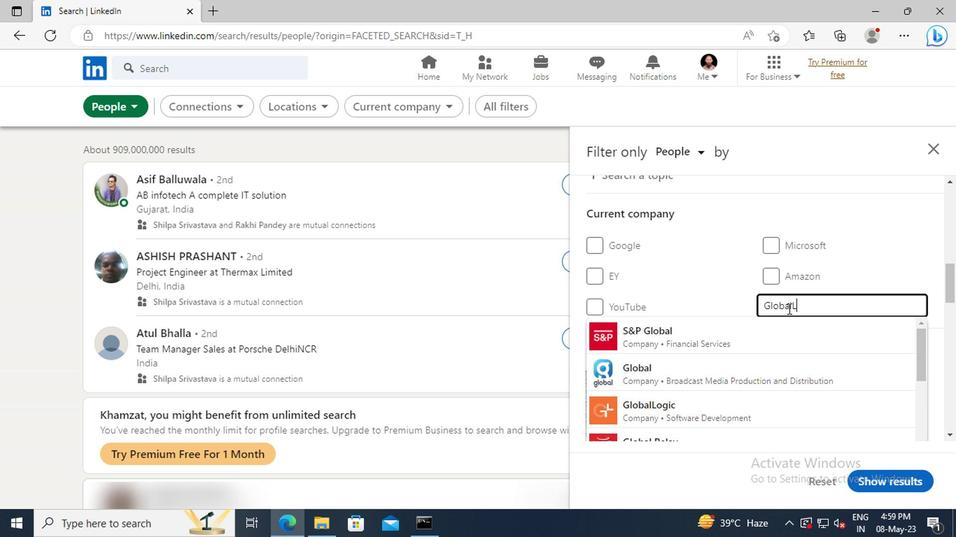 
Action: Mouse moved to (785, 326)
Screenshot: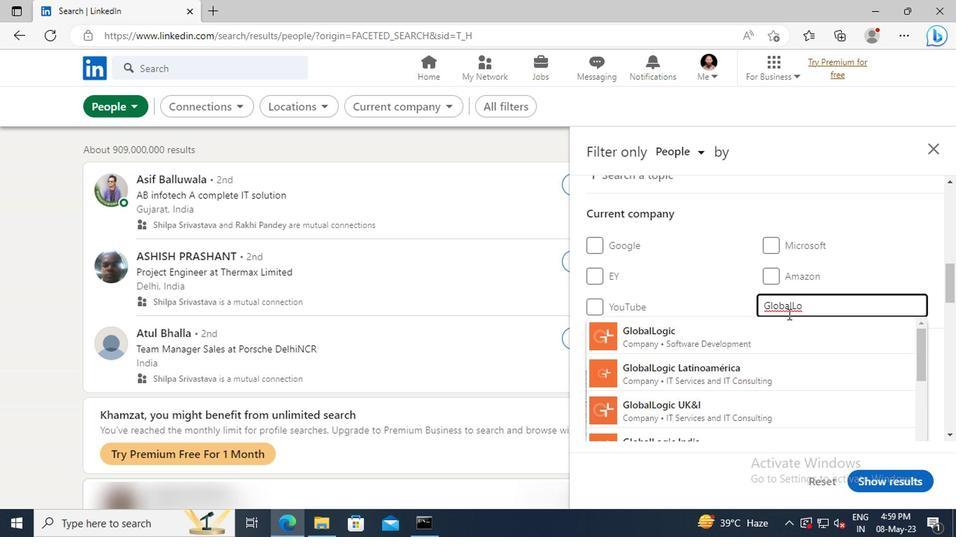 
Action: Mouse pressed left at (785, 326)
Screenshot: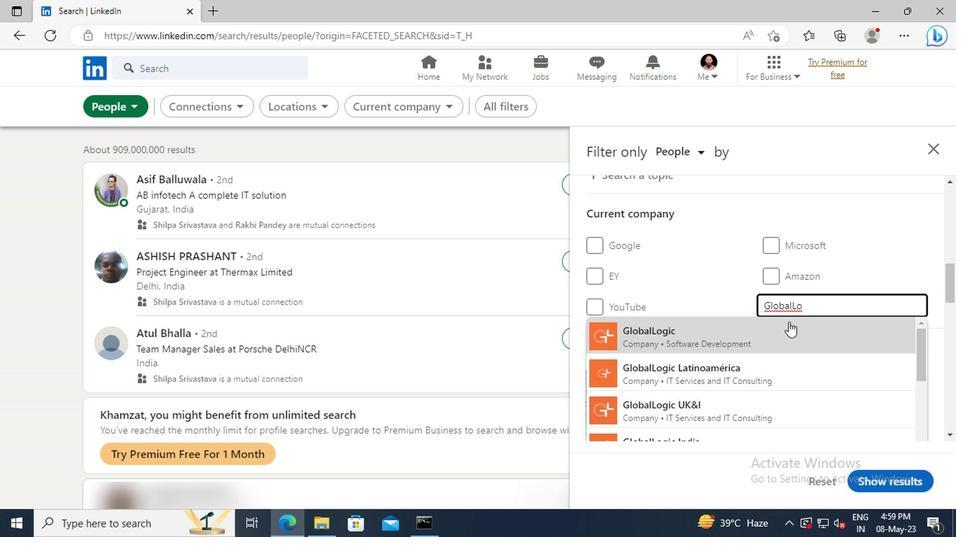
Action: Mouse scrolled (785, 325) with delta (0, 0)
Screenshot: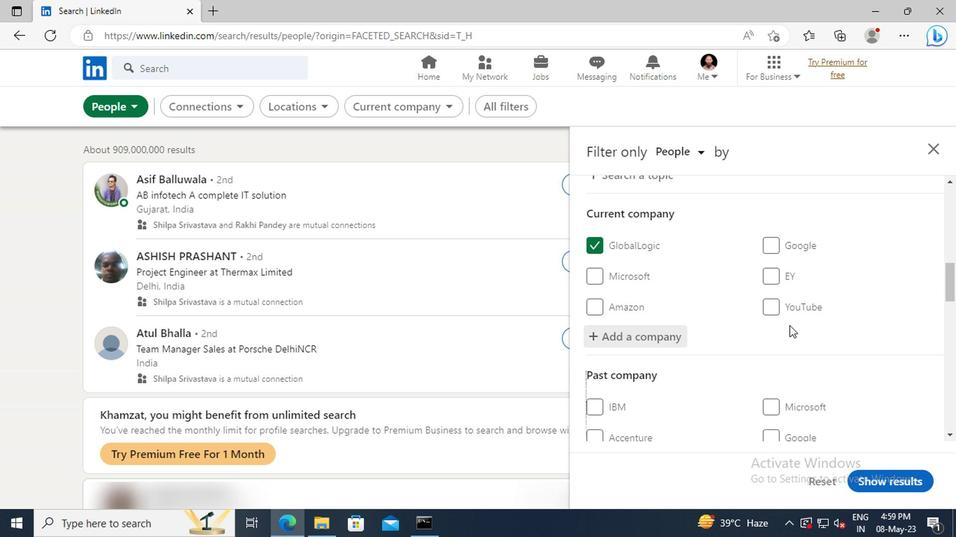 
Action: Mouse scrolled (785, 325) with delta (0, 0)
Screenshot: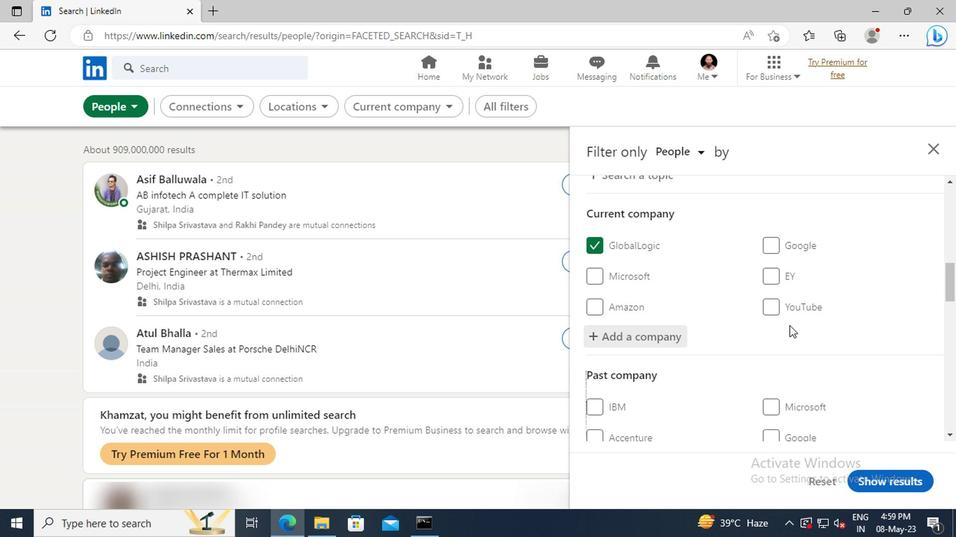 
Action: Mouse moved to (783, 315)
Screenshot: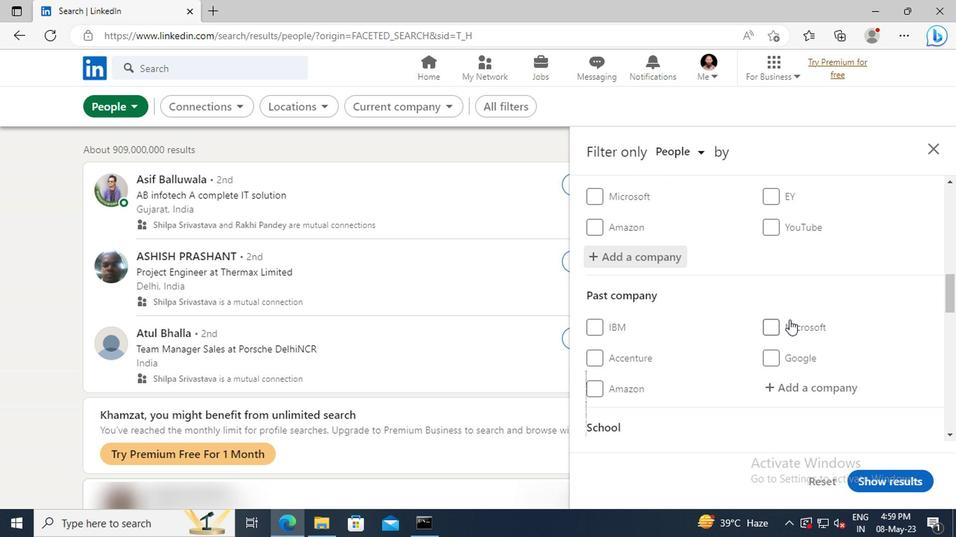 
Action: Mouse scrolled (783, 314) with delta (0, 0)
Screenshot: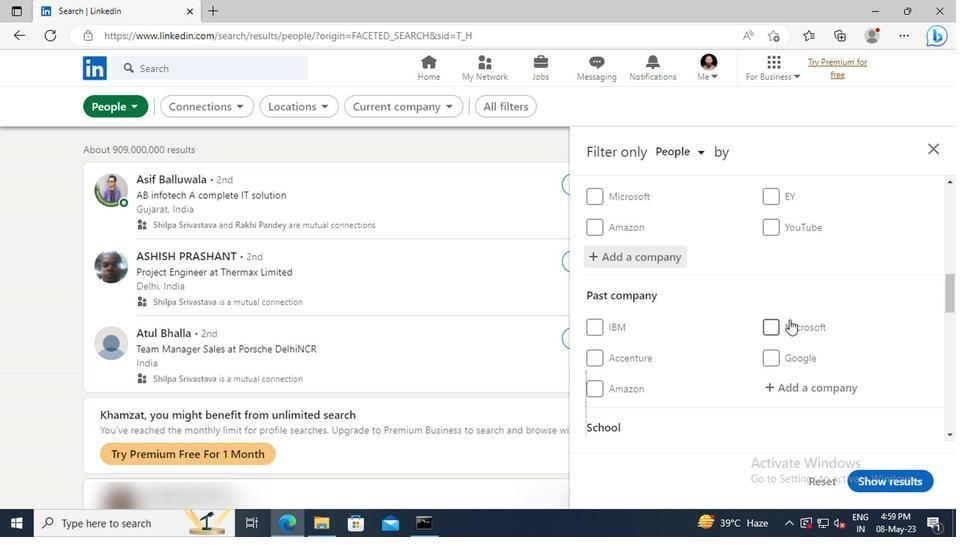 
Action: Mouse scrolled (783, 314) with delta (0, 0)
Screenshot: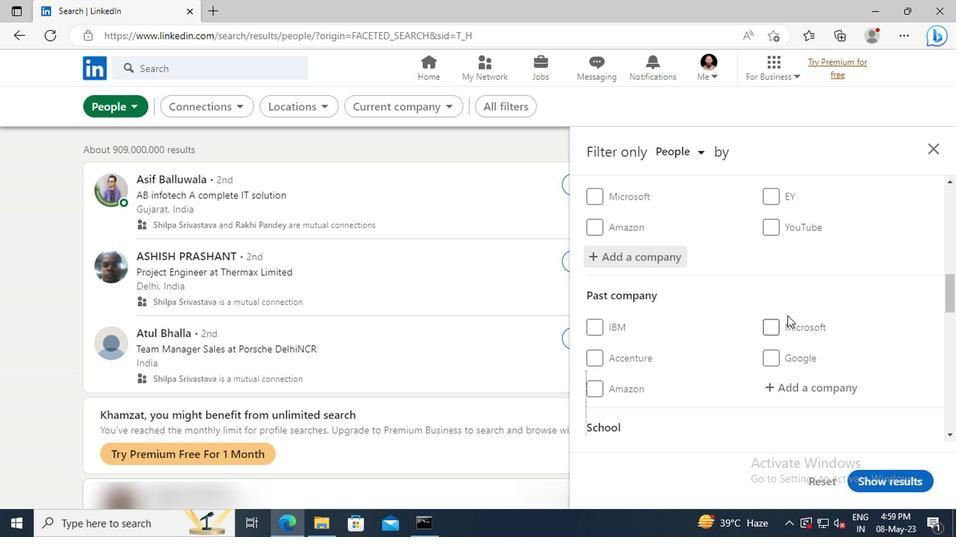 
Action: Mouse moved to (783, 314)
Screenshot: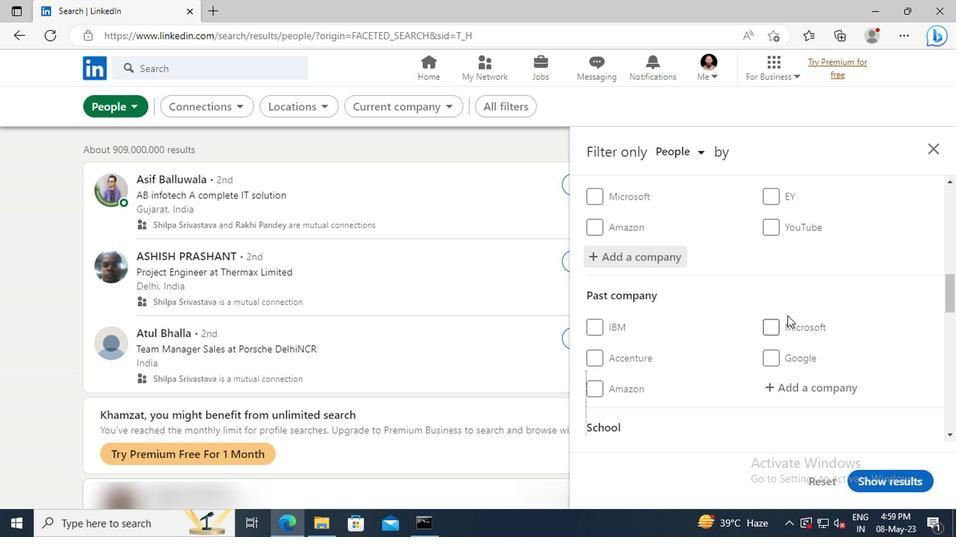 
Action: Mouse scrolled (783, 314) with delta (0, 0)
Screenshot: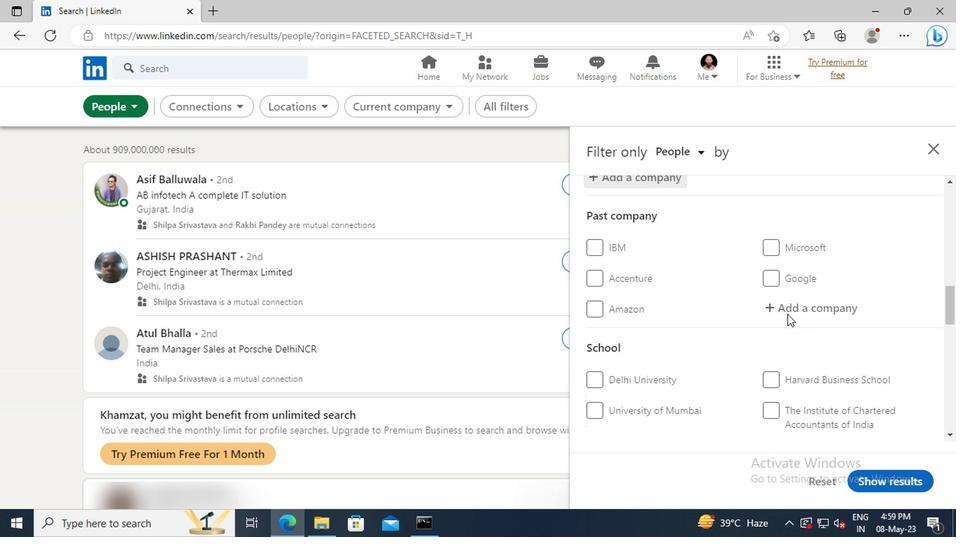 
Action: Mouse scrolled (783, 314) with delta (0, 0)
Screenshot: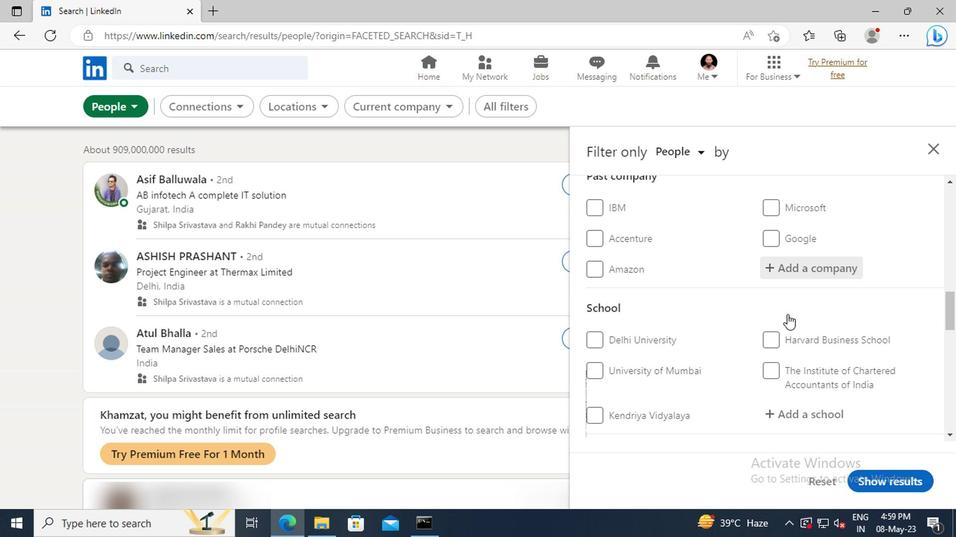 
Action: Mouse scrolled (783, 314) with delta (0, 0)
Screenshot: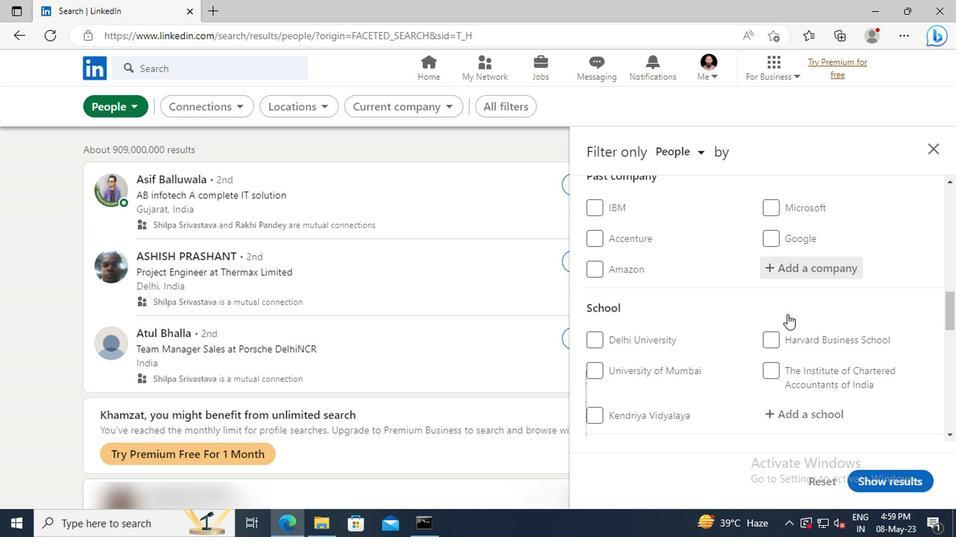 
Action: Mouse moved to (783, 333)
Screenshot: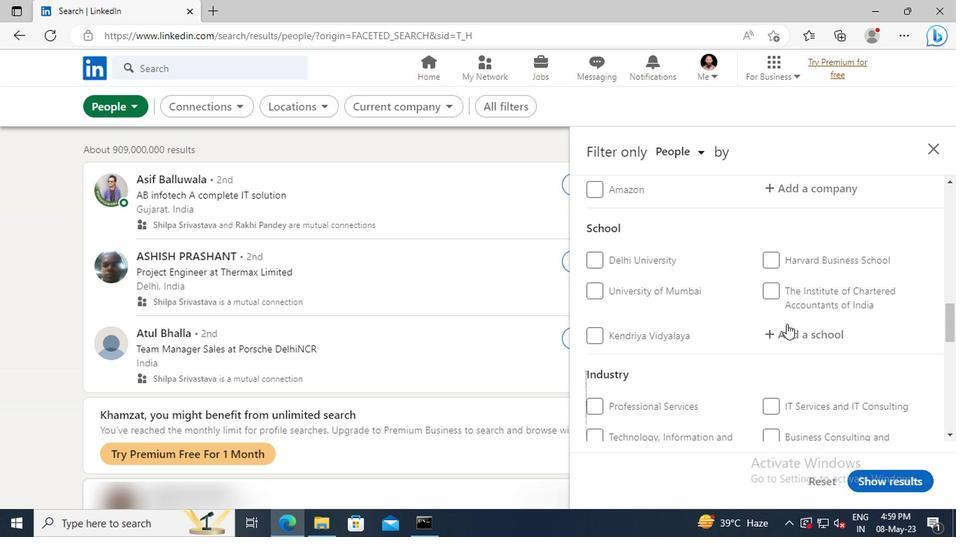 
Action: Mouse pressed left at (783, 333)
Screenshot: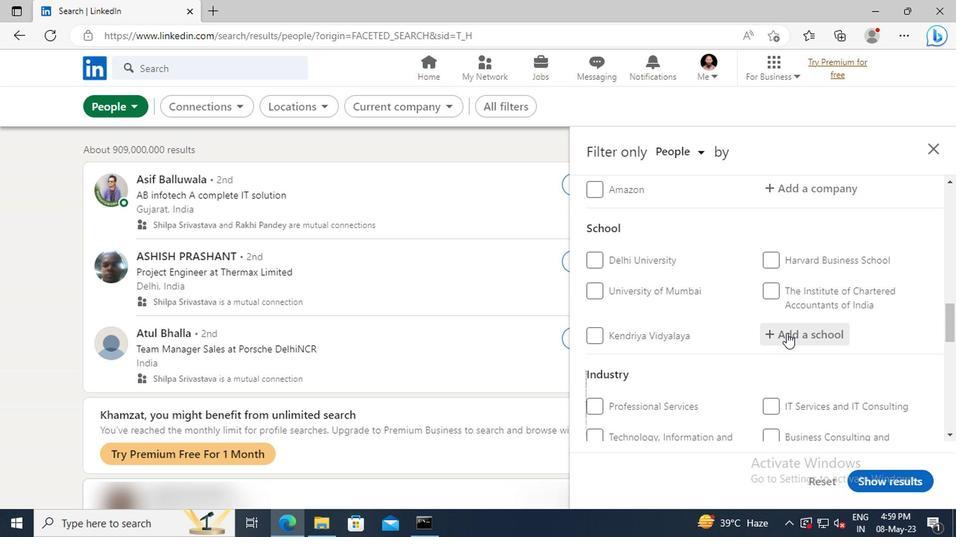 
Action: Key pressed <Key.shift>VIGNAN'S<Key.space><Key.shift>INST
Screenshot: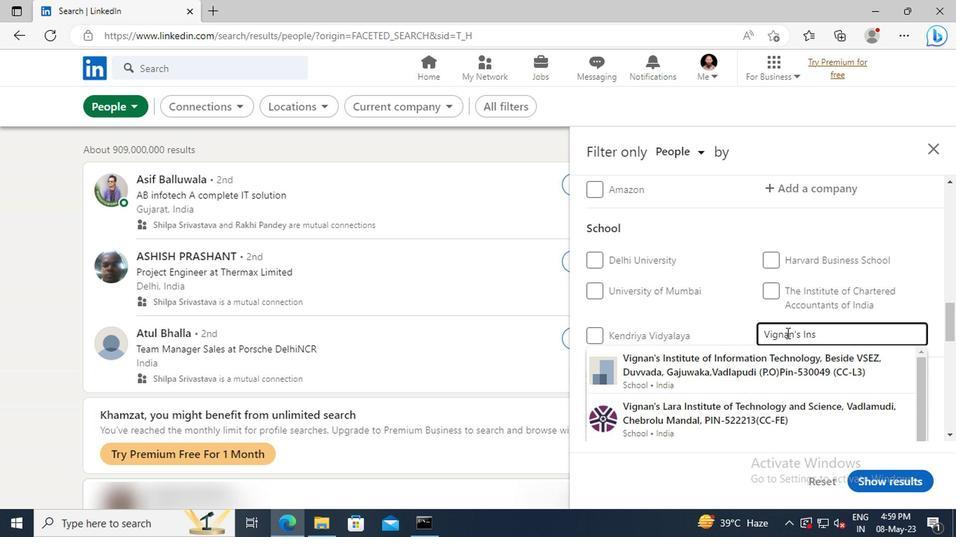 
Action: Mouse moved to (785, 361)
Screenshot: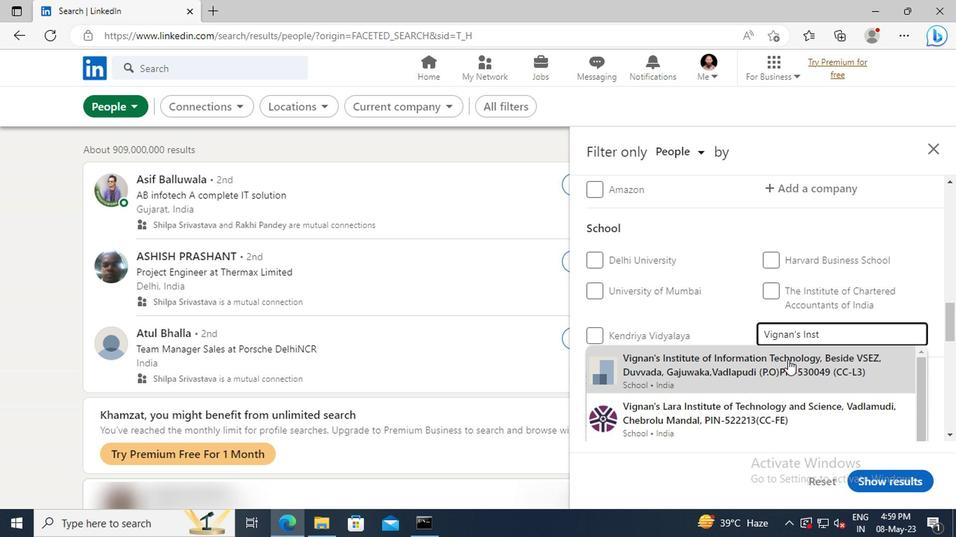 
Action: Mouse pressed left at (785, 361)
Screenshot: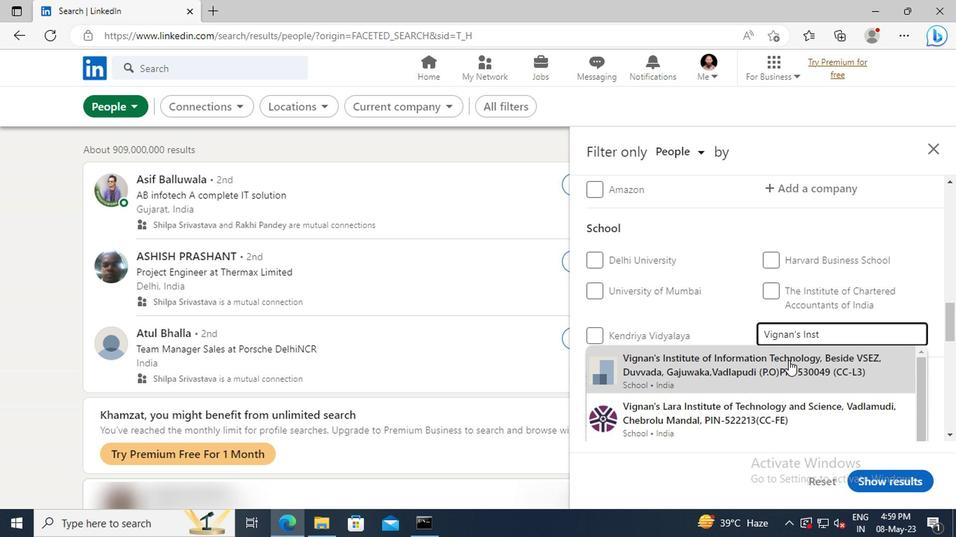 
Action: Mouse moved to (785, 351)
Screenshot: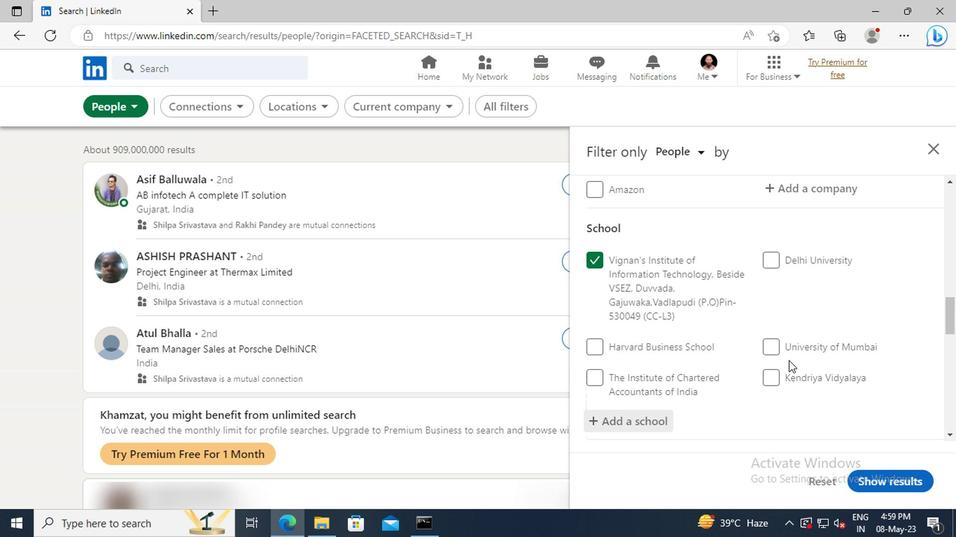 
Action: Mouse scrolled (785, 351) with delta (0, 0)
Screenshot: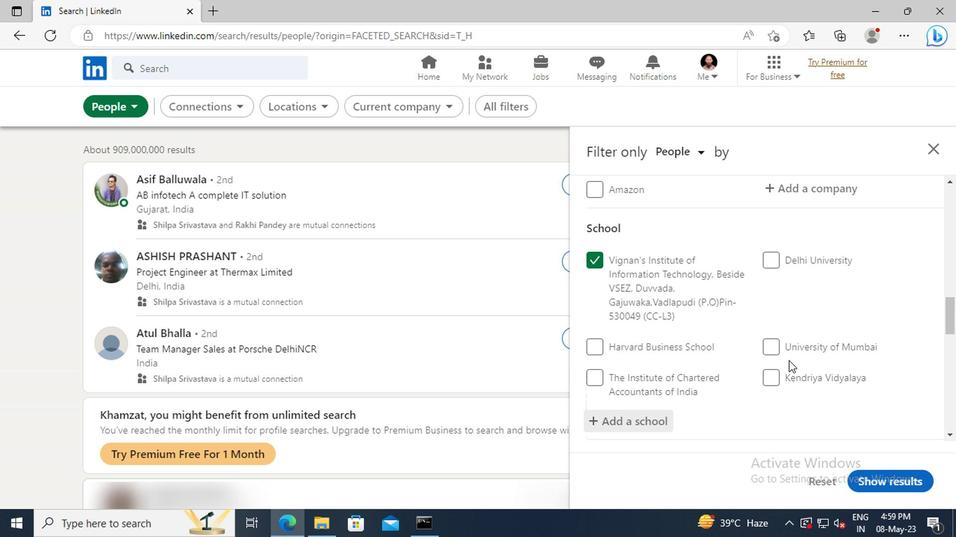 
Action: Mouse moved to (783, 343)
Screenshot: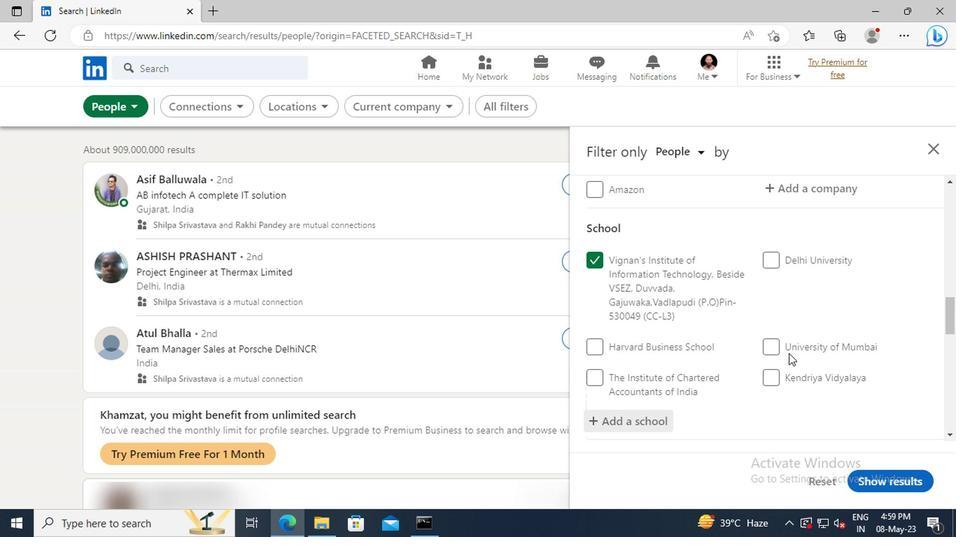 
Action: Mouse scrolled (783, 342) with delta (0, 0)
Screenshot: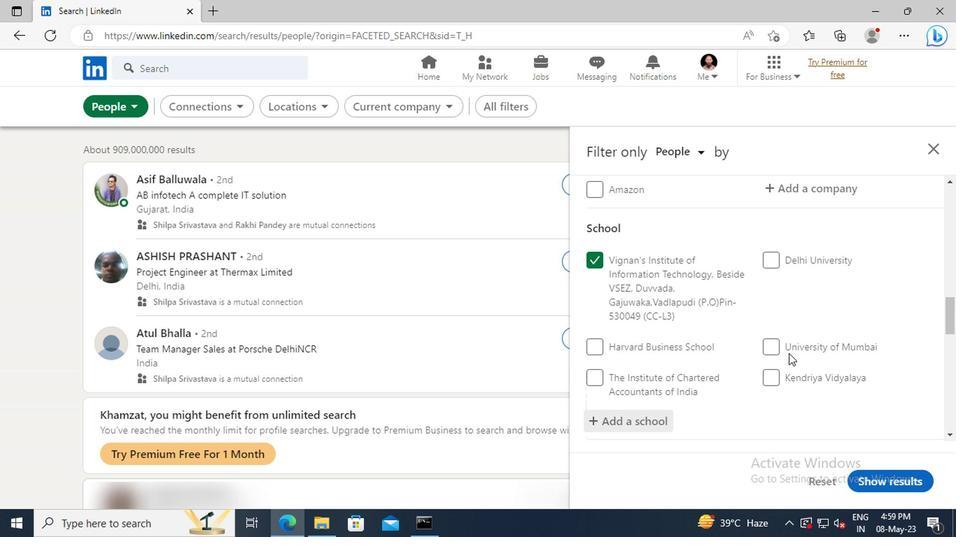 
Action: Mouse moved to (777, 318)
Screenshot: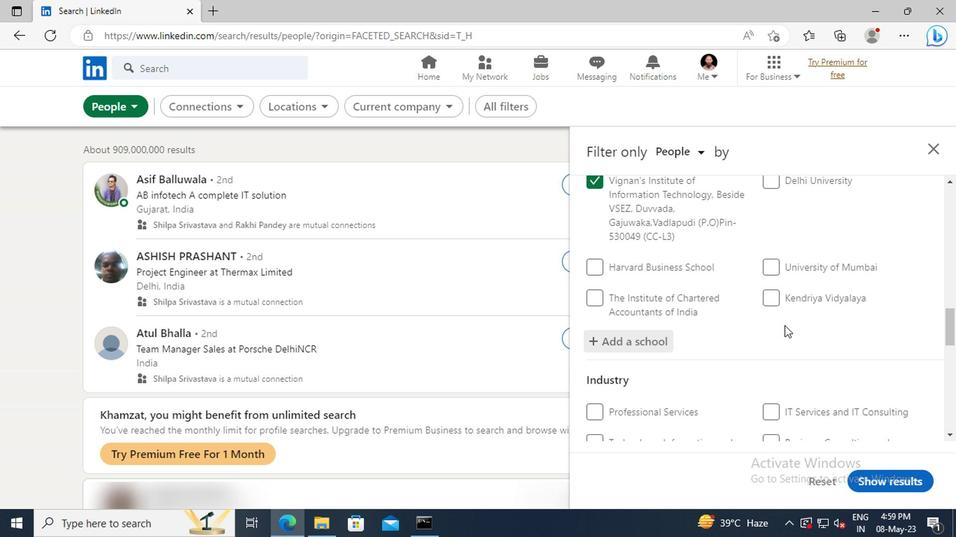 
Action: Mouse scrolled (777, 317) with delta (0, 0)
Screenshot: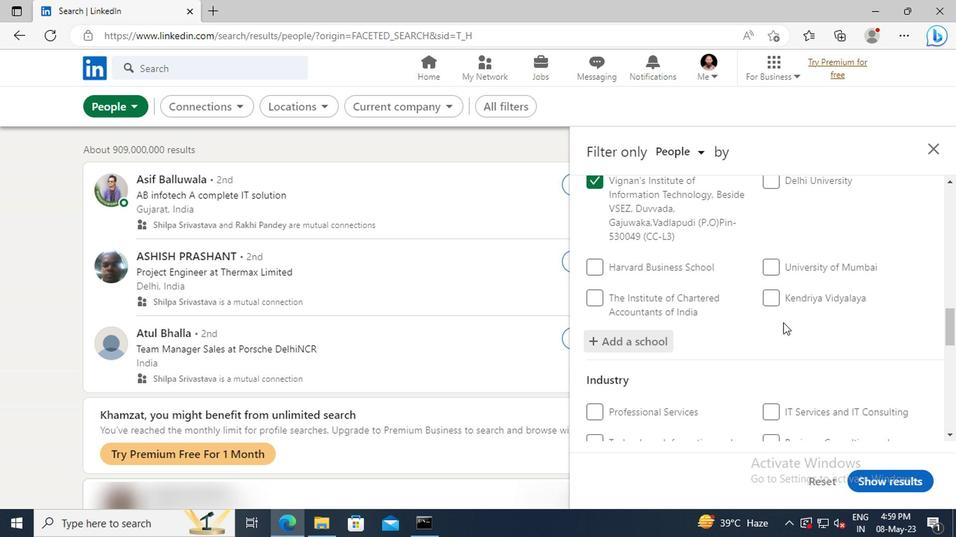 
Action: Mouse scrolled (777, 317) with delta (0, 0)
Screenshot: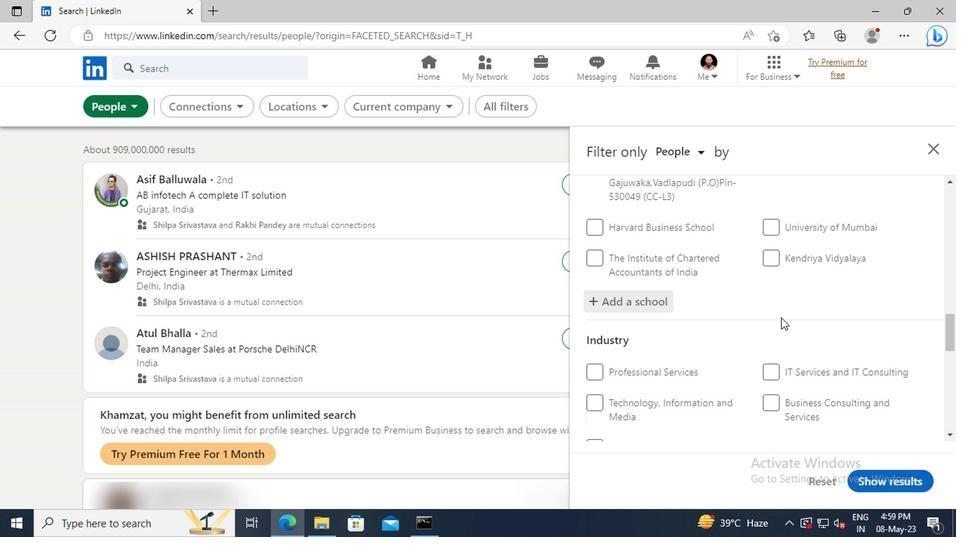 
Action: Mouse scrolled (777, 317) with delta (0, 0)
Screenshot: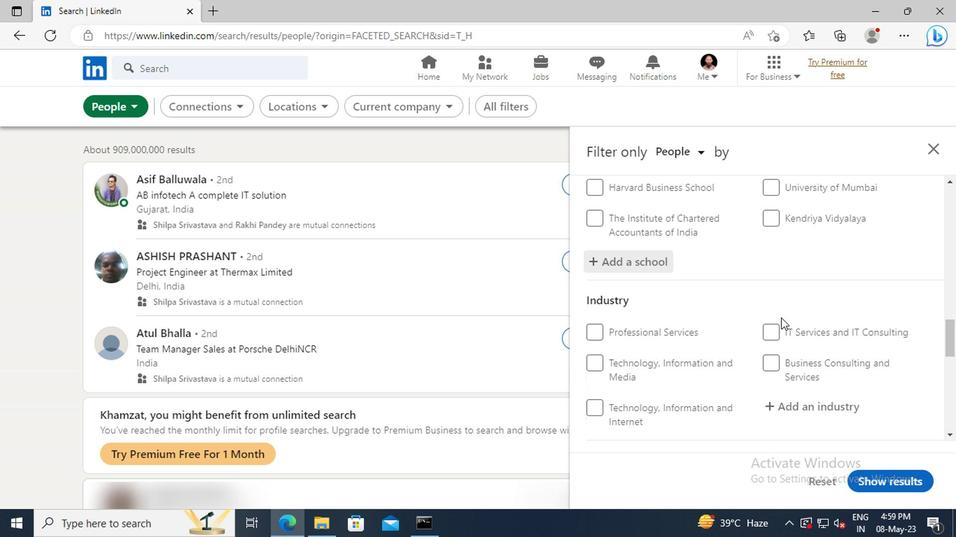 
Action: Mouse scrolled (777, 317) with delta (0, 0)
Screenshot: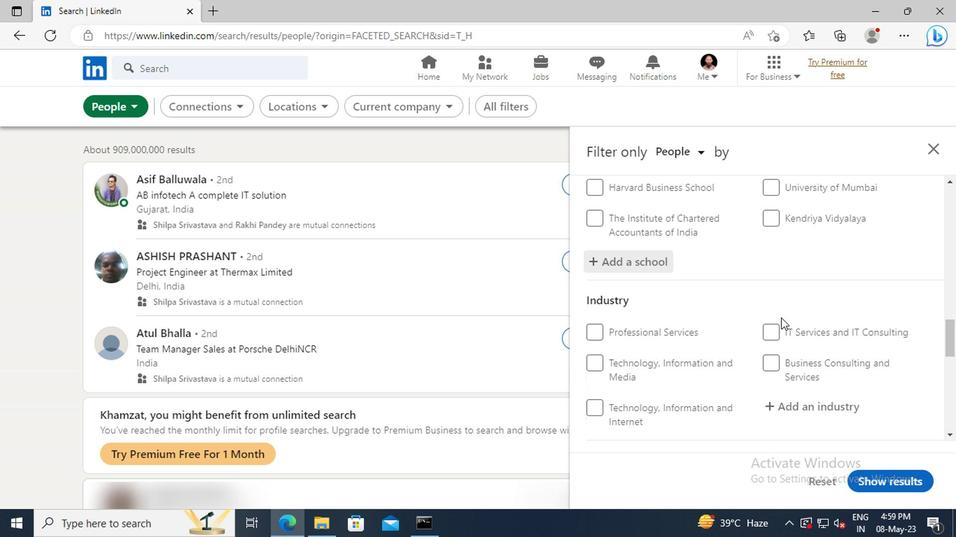 
Action: Mouse moved to (778, 328)
Screenshot: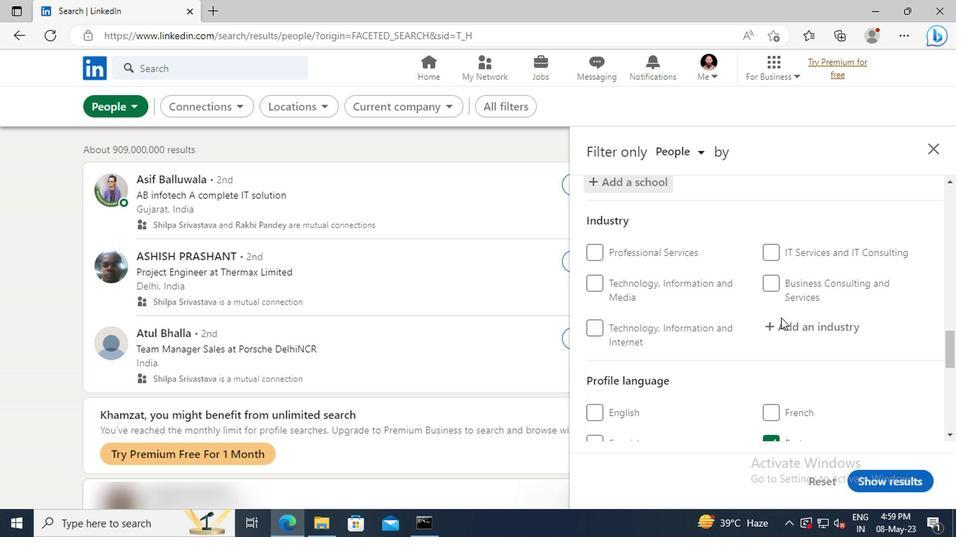 
Action: Mouse pressed left at (778, 328)
Screenshot: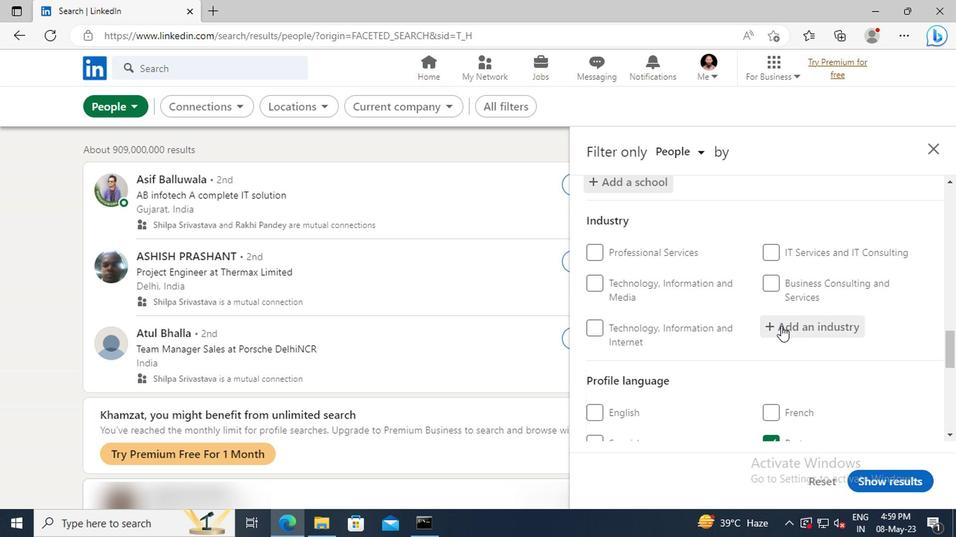
Action: Key pressed <Key.shift>SERVICES<Key.space>FOR<Key.space><Key.shift>R
Screenshot: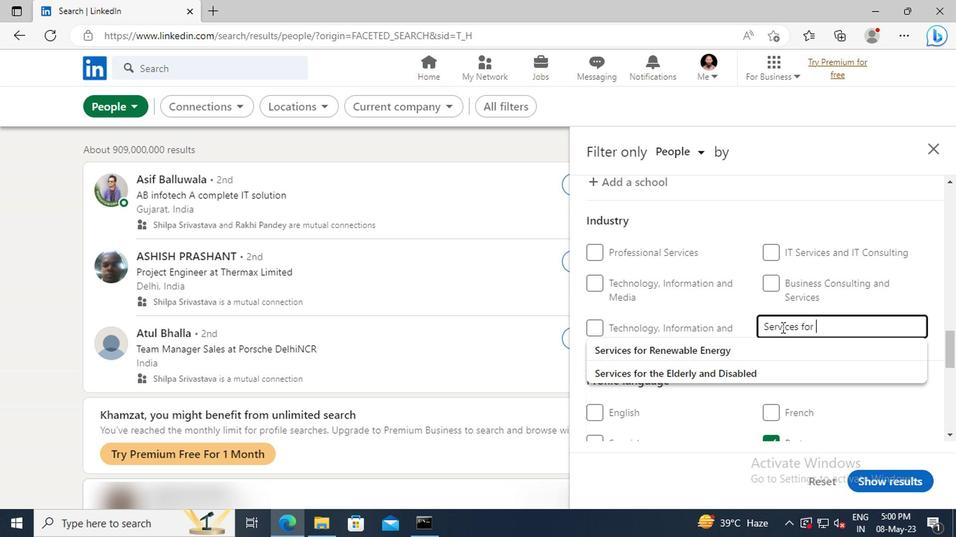 
Action: Mouse moved to (782, 347)
Screenshot: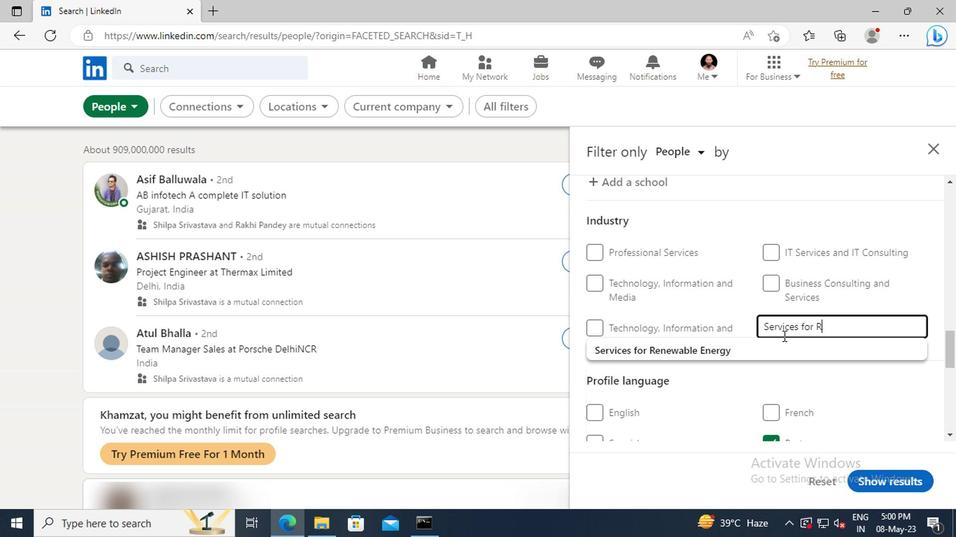 
Action: Mouse pressed left at (782, 347)
Screenshot: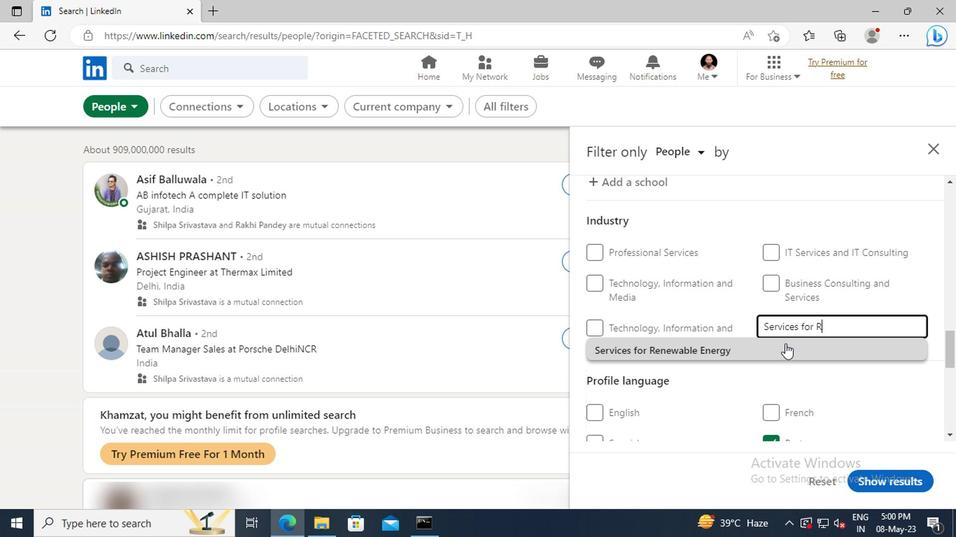
Action: Mouse scrolled (782, 347) with delta (0, 0)
Screenshot: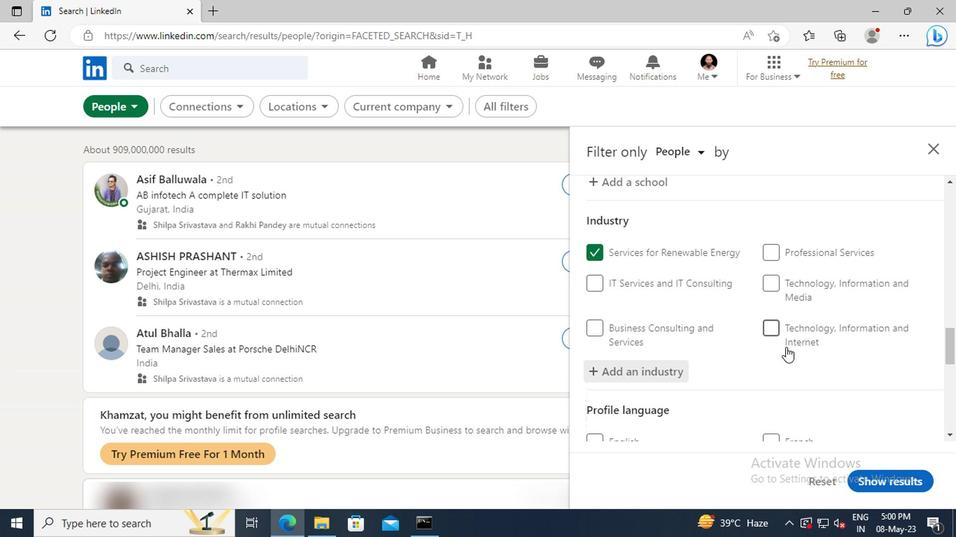 
Action: Mouse scrolled (782, 347) with delta (0, 0)
Screenshot: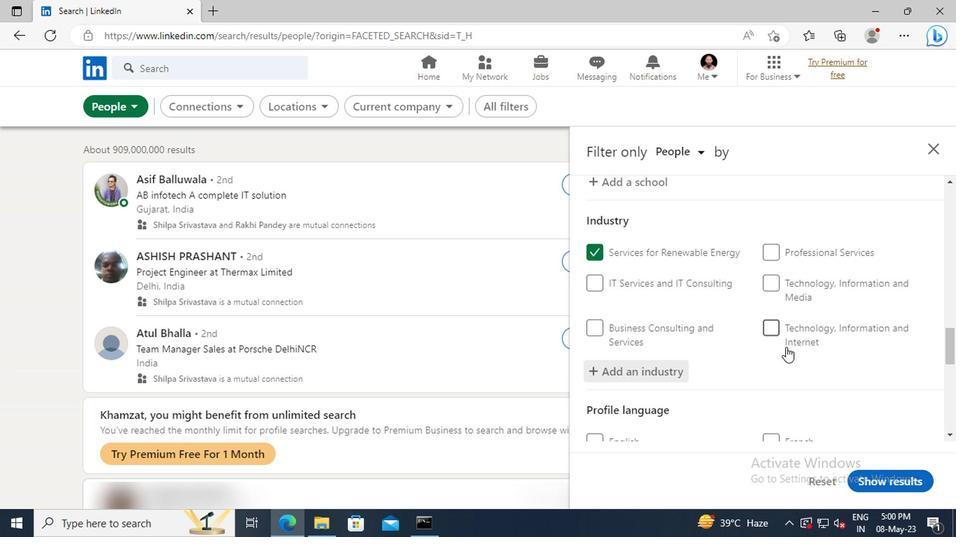 
Action: Mouse moved to (778, 336)
Screenshot: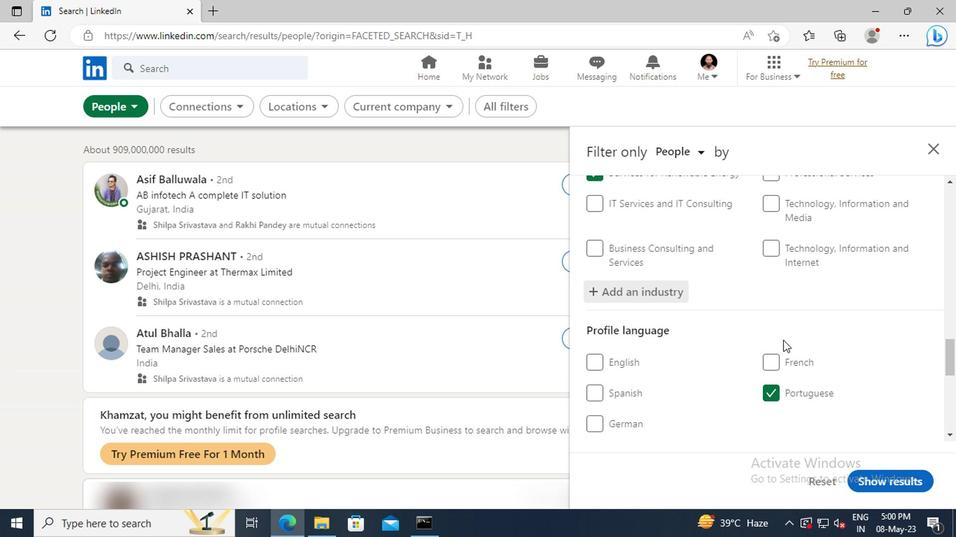
Action: Mouse scrolled (778, 335) with delta (0, 0)
Screenshot: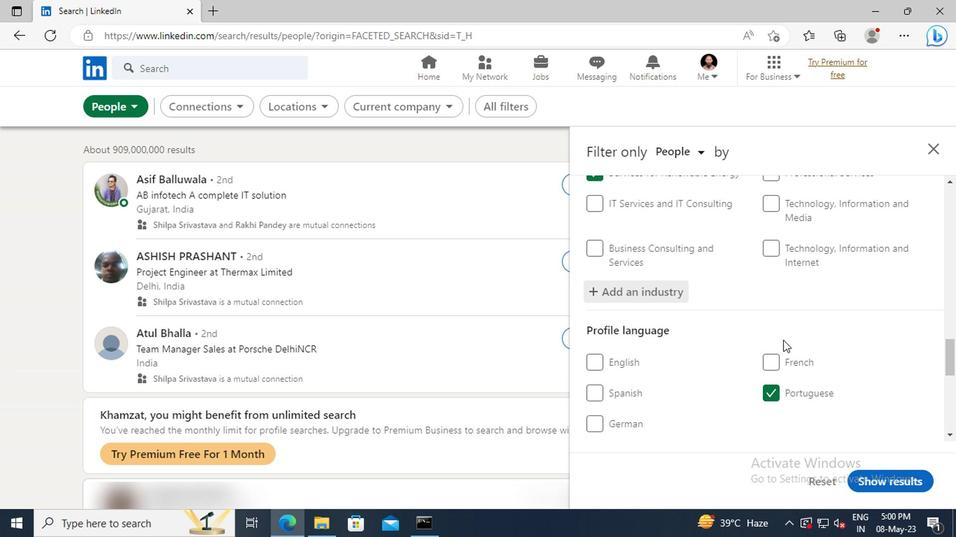 
Action: Mouse moved to (777, 335)
Screenshot: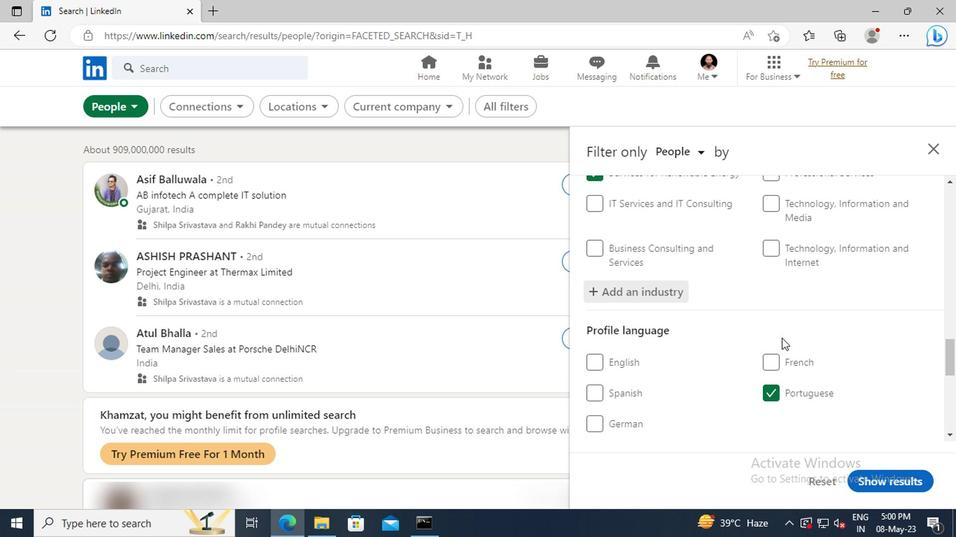 
Action: Mouse scrolled (777, 334) with delta (0, 0)
Screenshot: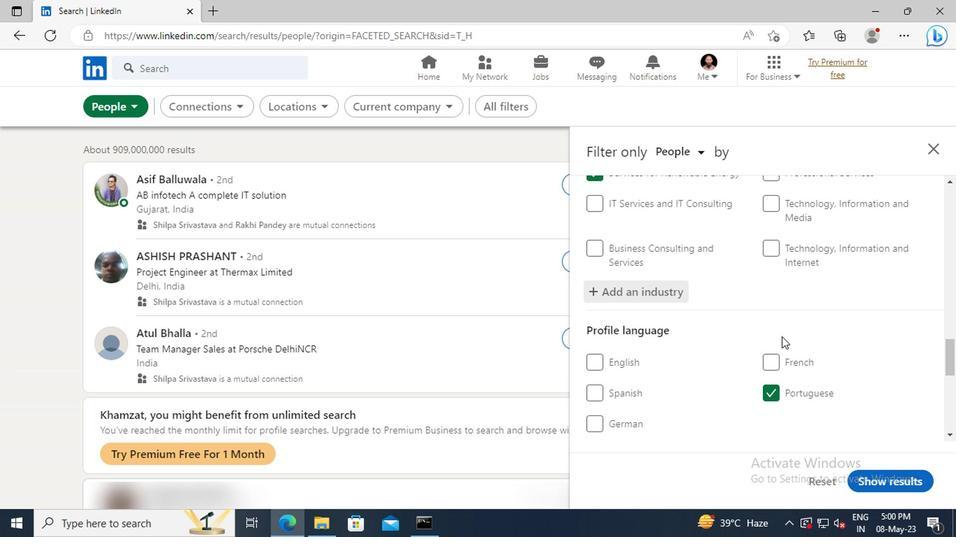 
Action: Mouse moved to (772, 321)
Screenshot: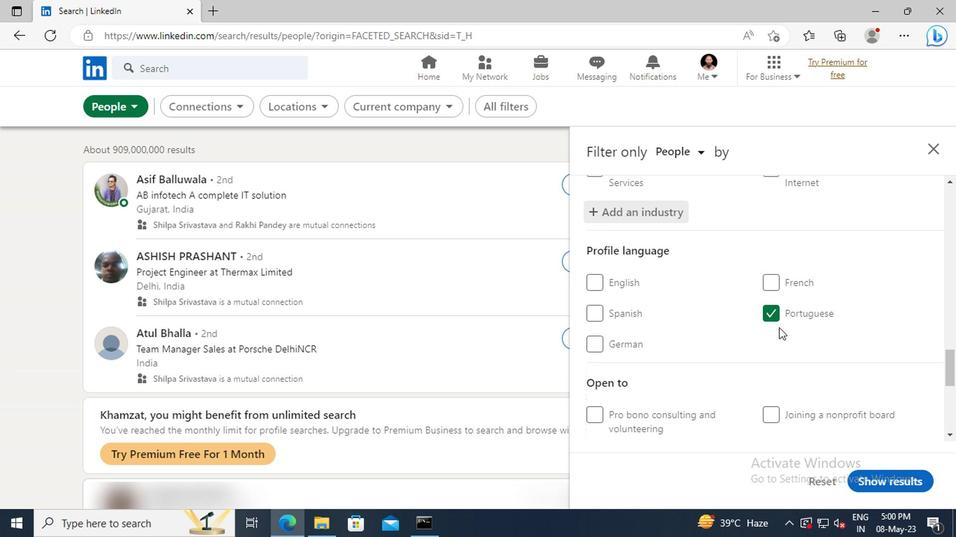 
Action: Mouse scrolled (772, 320) with delta (0, 0)
Screenshot: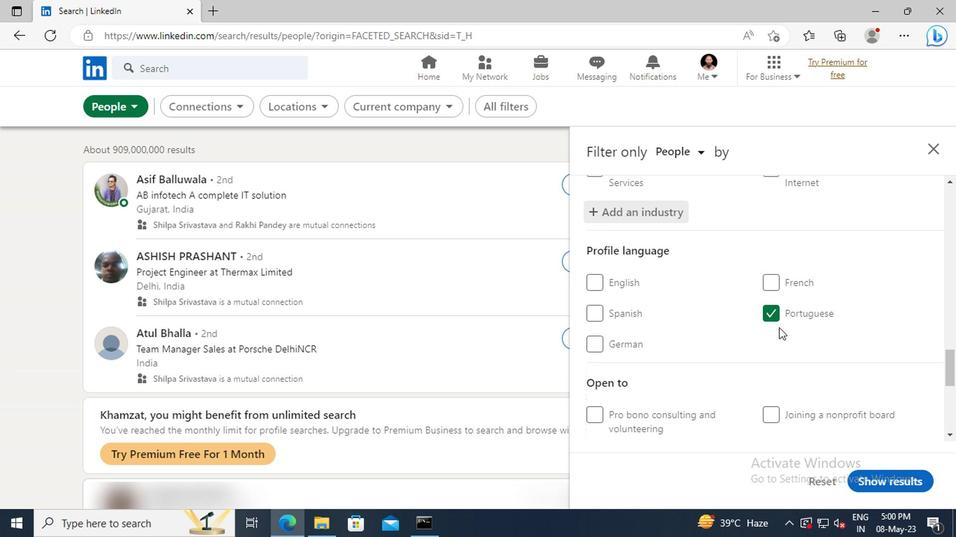 
Action: Mouse moved to (772, 320)
Screenshot: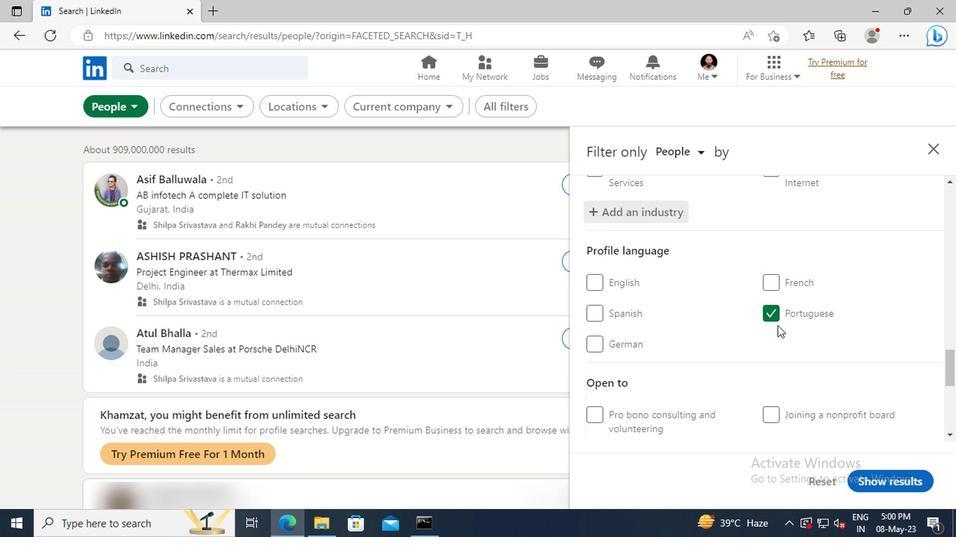 
Action: Mouse scrolled (772, 319) with delta (0, 0)
Screenshot: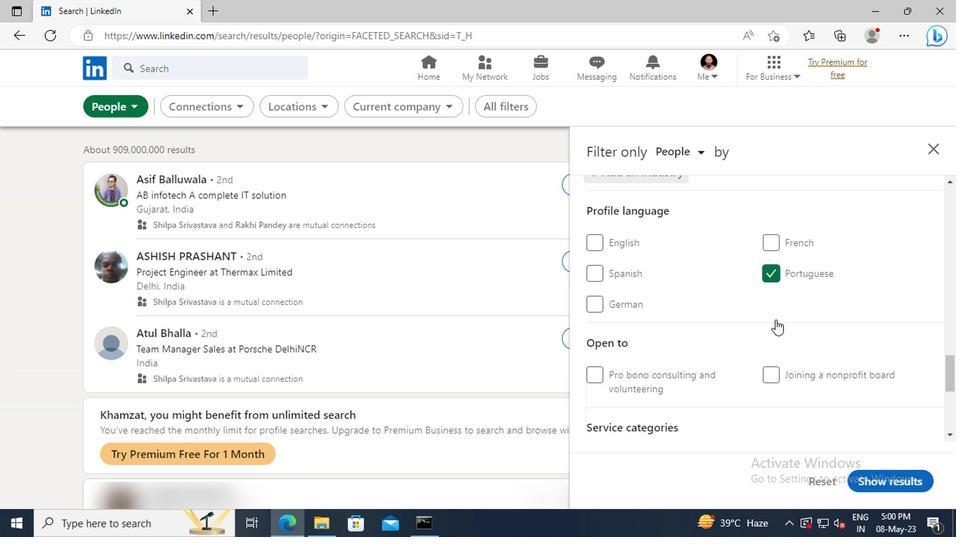 
Action: Mouse scrolled (772, 319) with delta (0, 0)
Screenshot: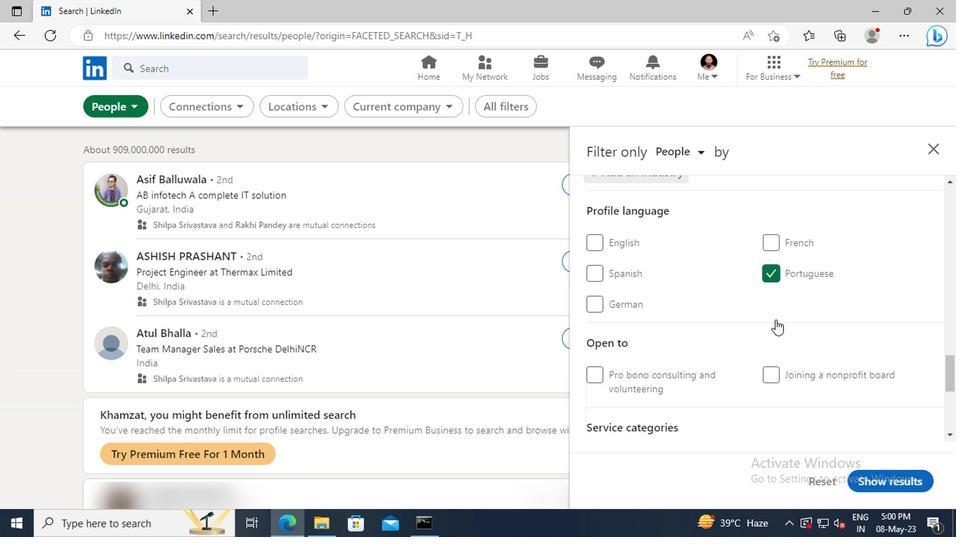 
Action: Mouse scrolled (772, 319) with delta (0, 0)
Screenshot: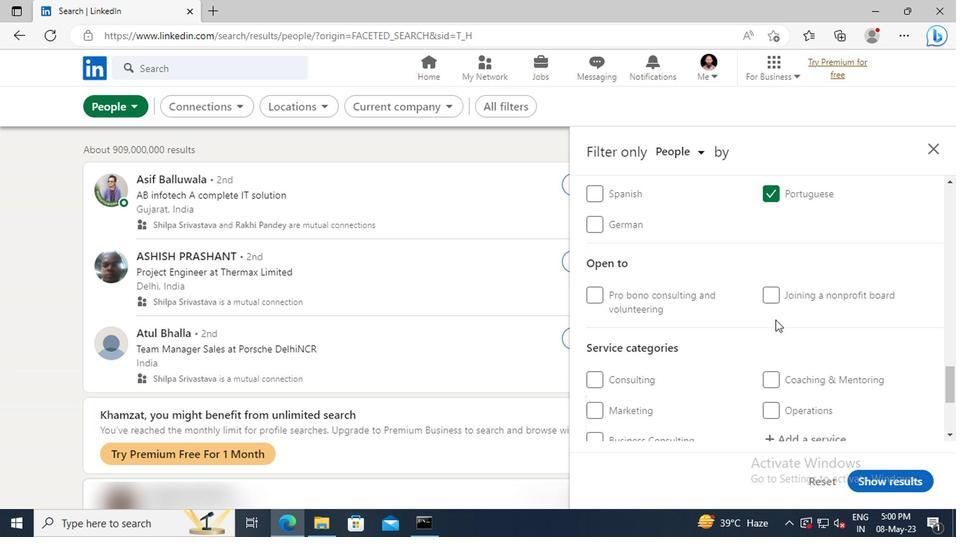 
Action: Mouse scrolled (772, 319) with delta (0, 0)
Screenshot: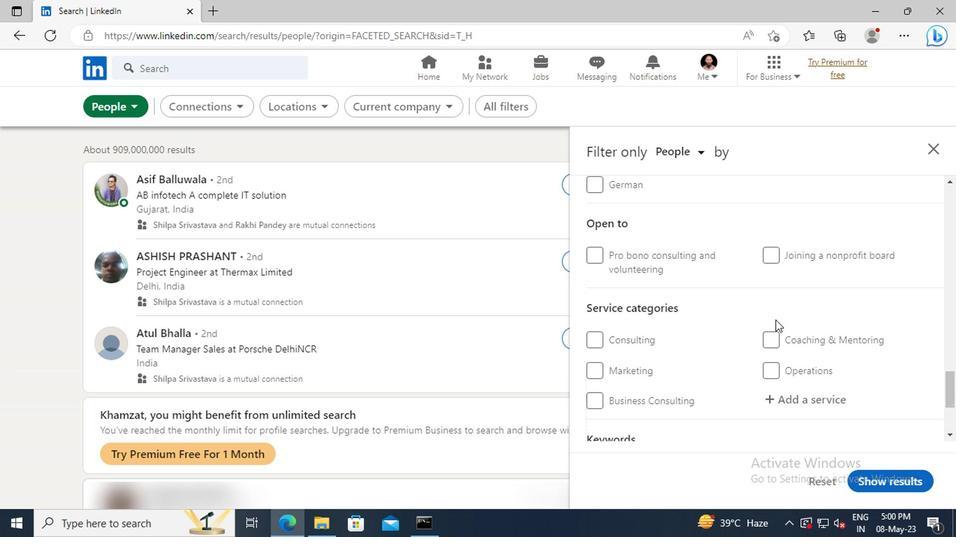 
Action: Mouse scrolled (772, 319) with delta (0, 0)
Screenshot: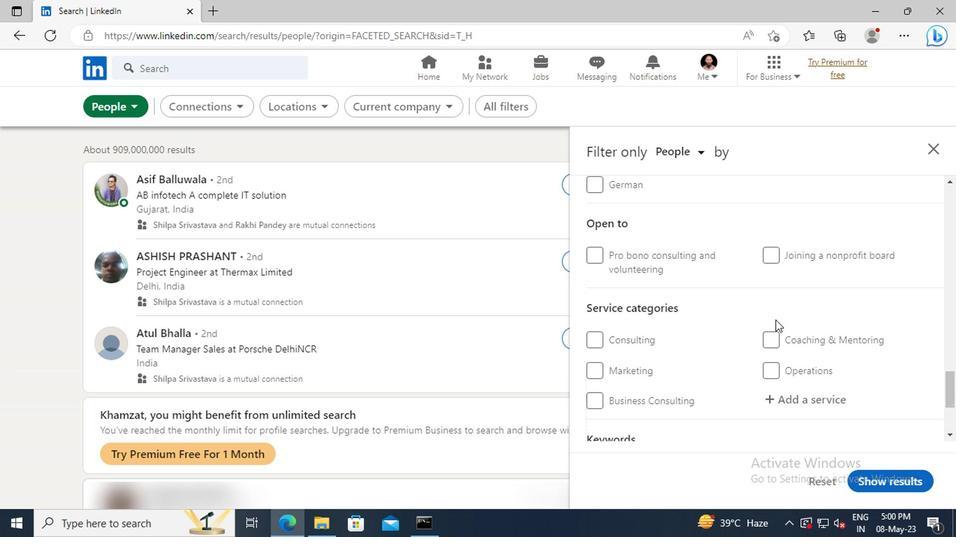 
Action: Mouse moved to (772, 319)
Screenshot: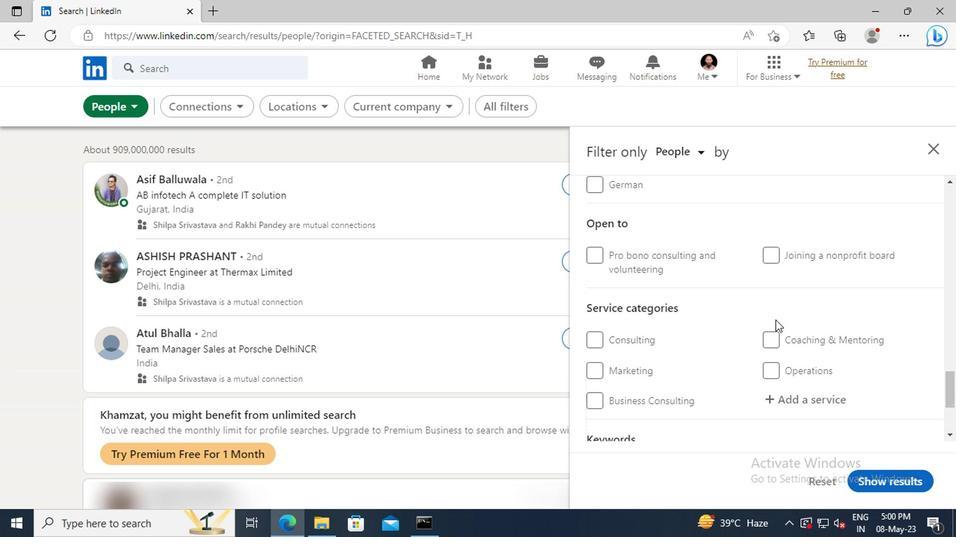 
Action: Mouse pressed left at (772, 319)
Screenshot: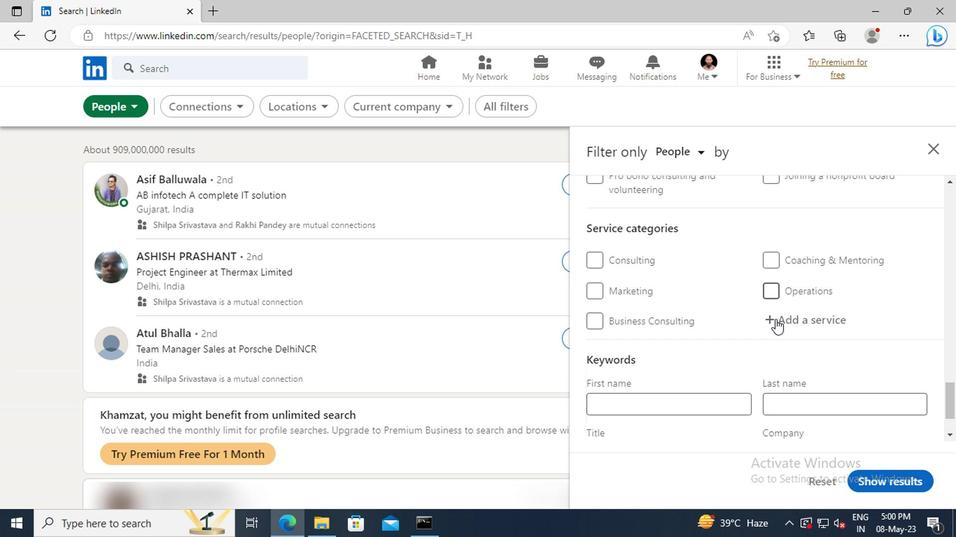 
Action: Key pressed <Key.shift>PACKAGIN
Screenshot: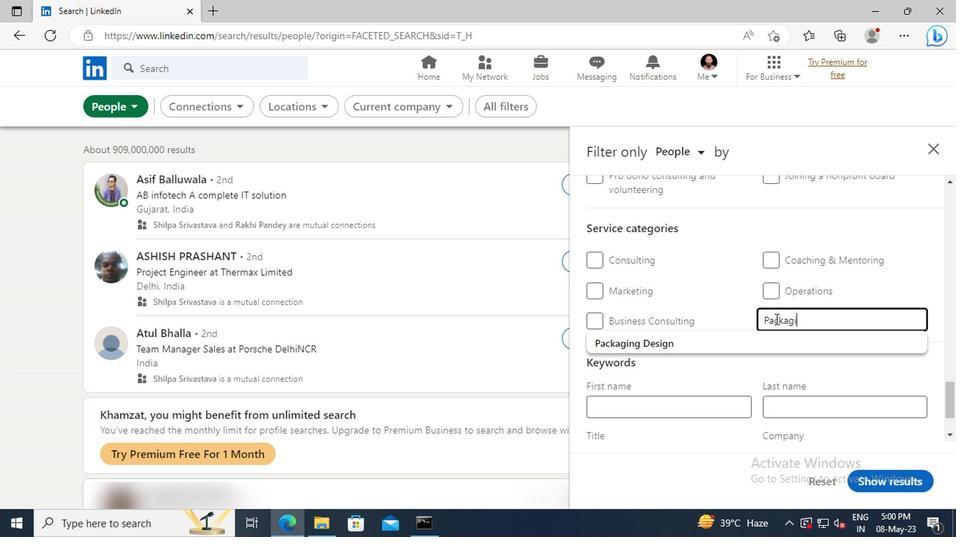 
Action: Mouse moved to (773, 344)
Screenshot: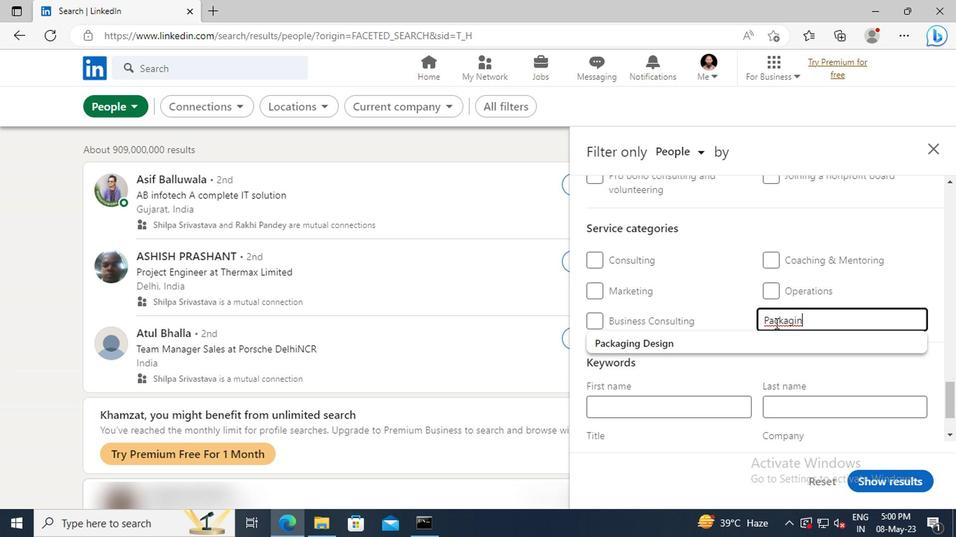 
Action: Mouse pressed left at (773, 344)
Screenshot: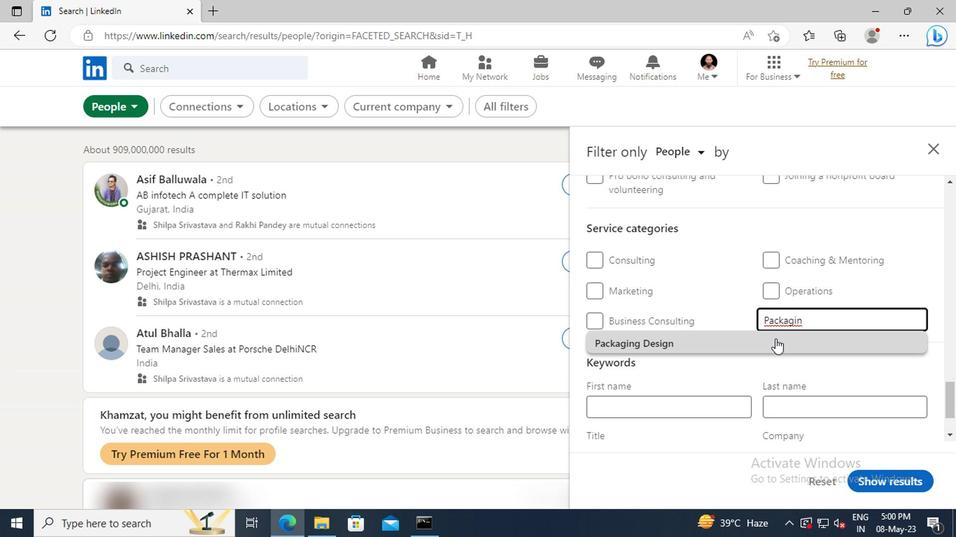 
Action: Mouse scrolled (773, 343) with delta (0, 0)
Screenshot: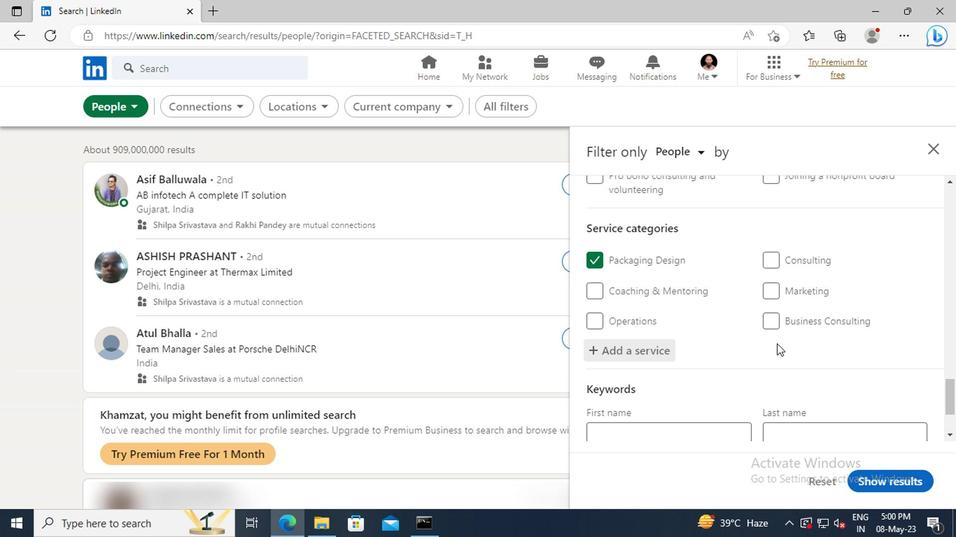 
Action: Mouse scrolled (773, 343) with delta (0, 0)
Screenshot: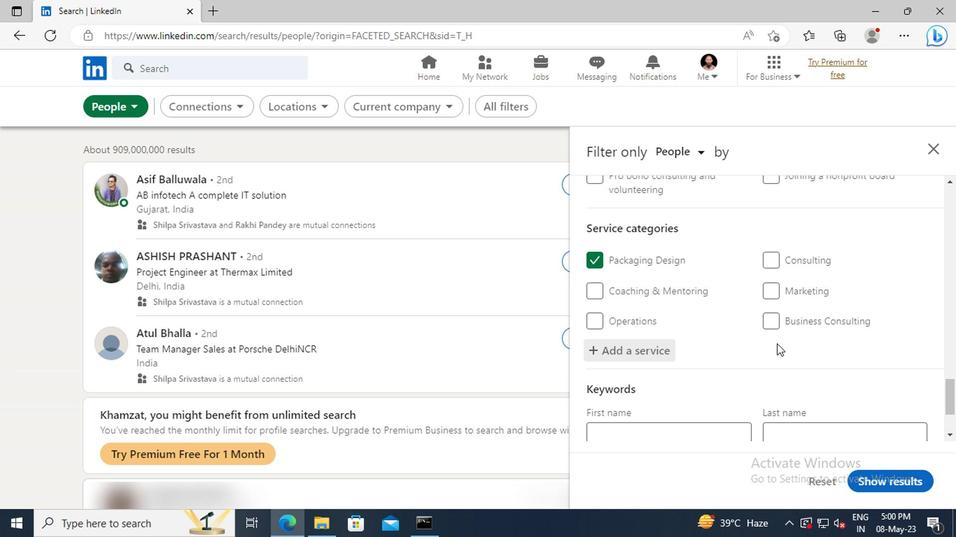
Action: Mouse scrolled (773, 343) with delta (0, 0)
Screenshot: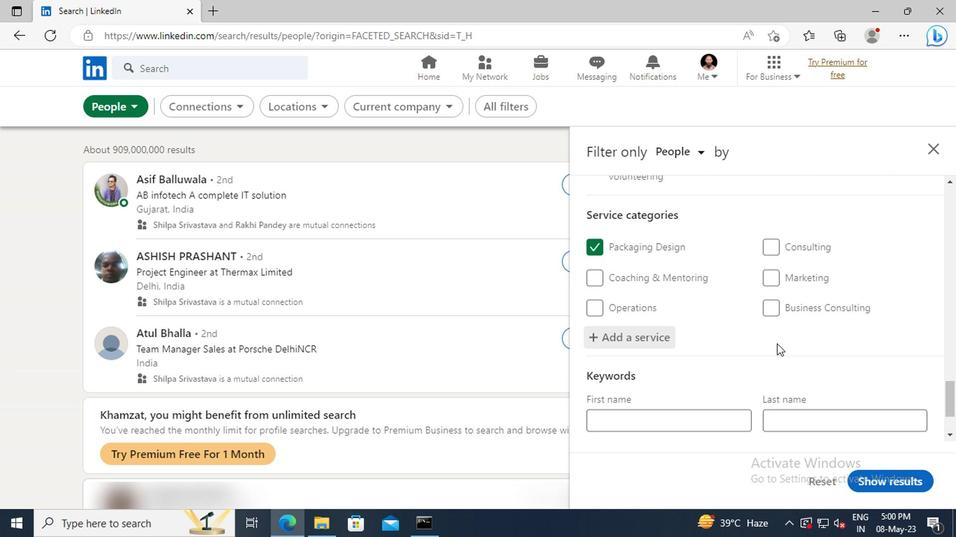 
Action: Mouse moved to (690, 382)
Screenshot: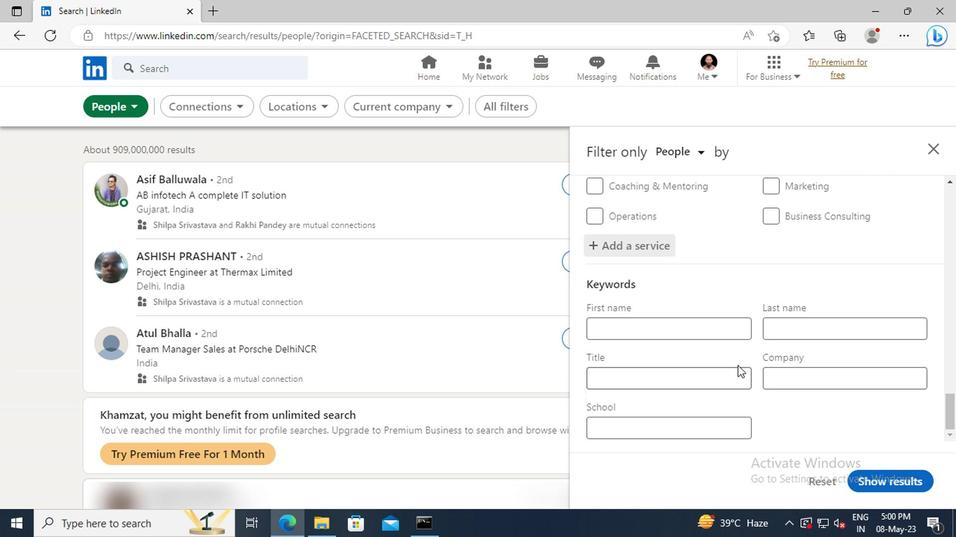
Action: Mouse pressed left at (690, 382)
Screenshot: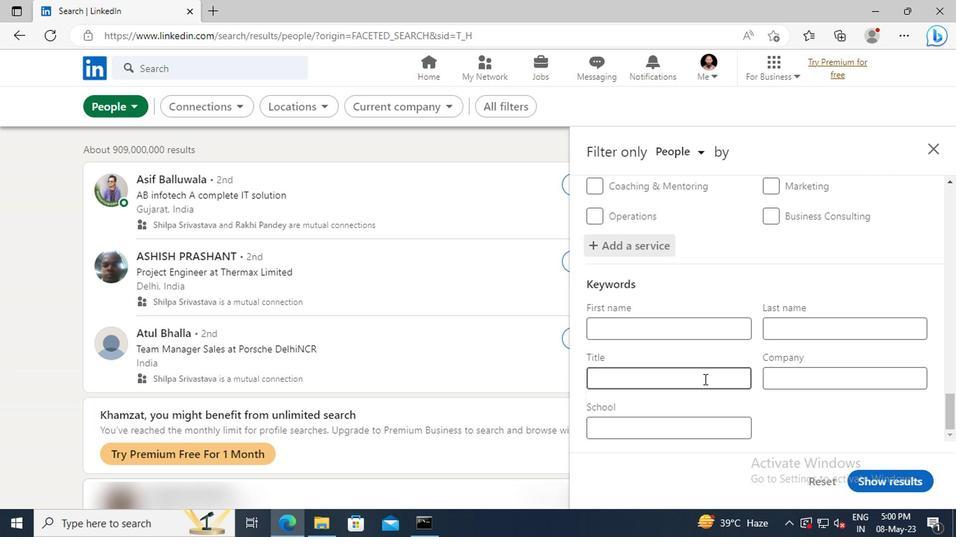 
Action: Key pressed <Key.shift>ORDERLY<Key.enter>
Screenshot: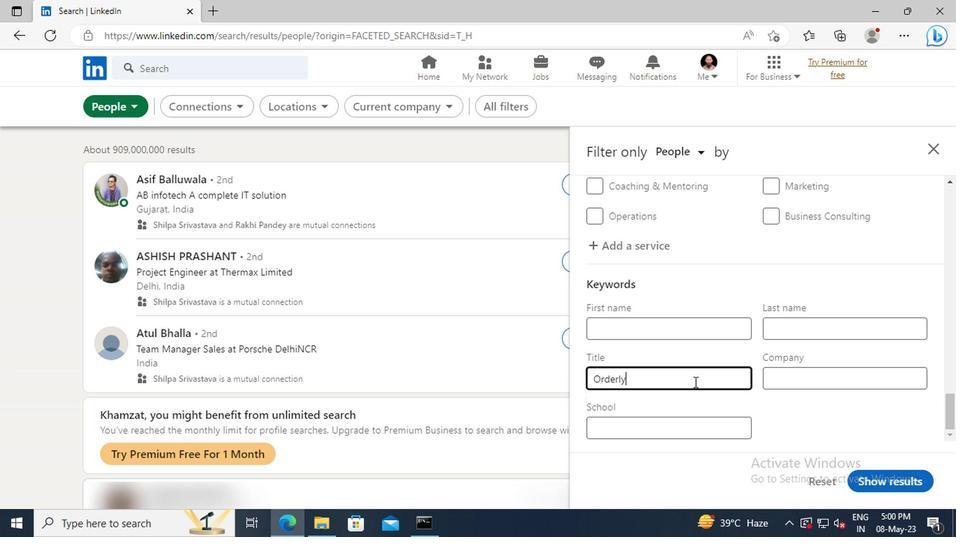
Action: Mouse moved to (857, 477)
Screenshot: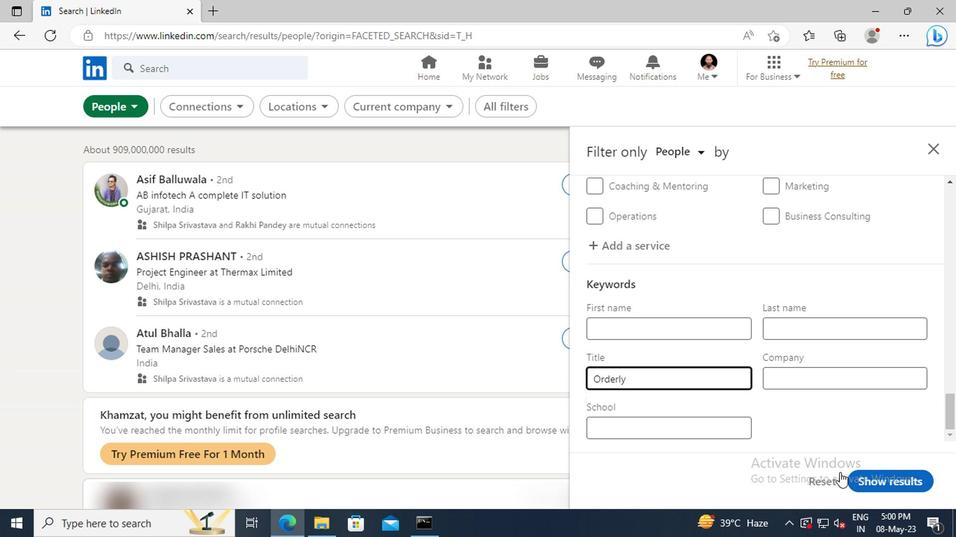 
Action: Mouse pressed left at (857, 477)
Screenshot: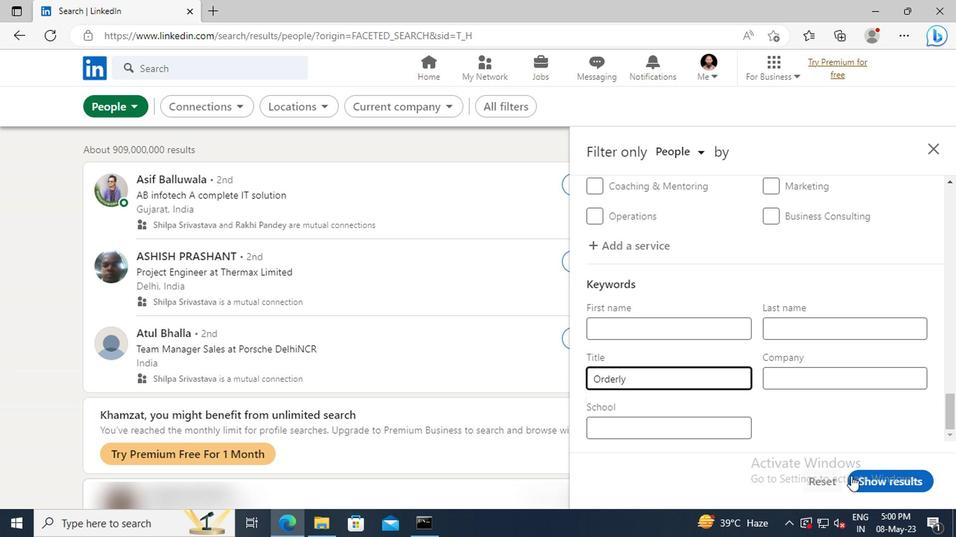 
